 Task: Find connections with filter location Bath with filter topic #nowhiringwith filter profile language German with filter current company Golden Opportunities with filter school Lakshmi Narain College of Technology, Kalchuri Nagar, Raisen Road, Post Klua, Bhopal-462021 with filter industry Urban Transit Services with filter service category Trade Shows with filter keywords title Business Manager
Action: Mouse moved to (516, 72)
Screenshot: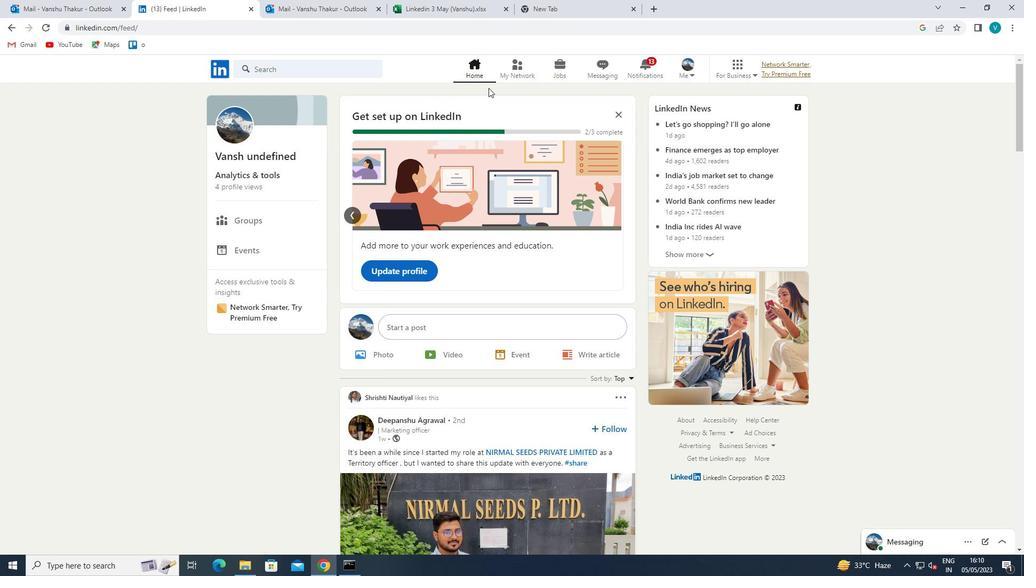 
Action: Mouse pressed left at (516, 72)
Screenshot: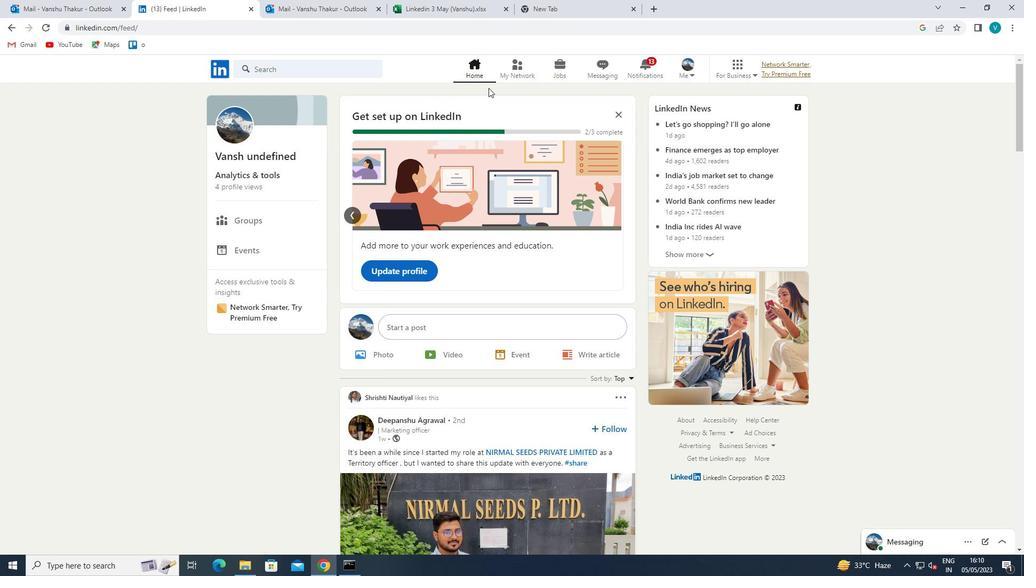 
Action: Mouse moved to (316, 130)
Screenshot: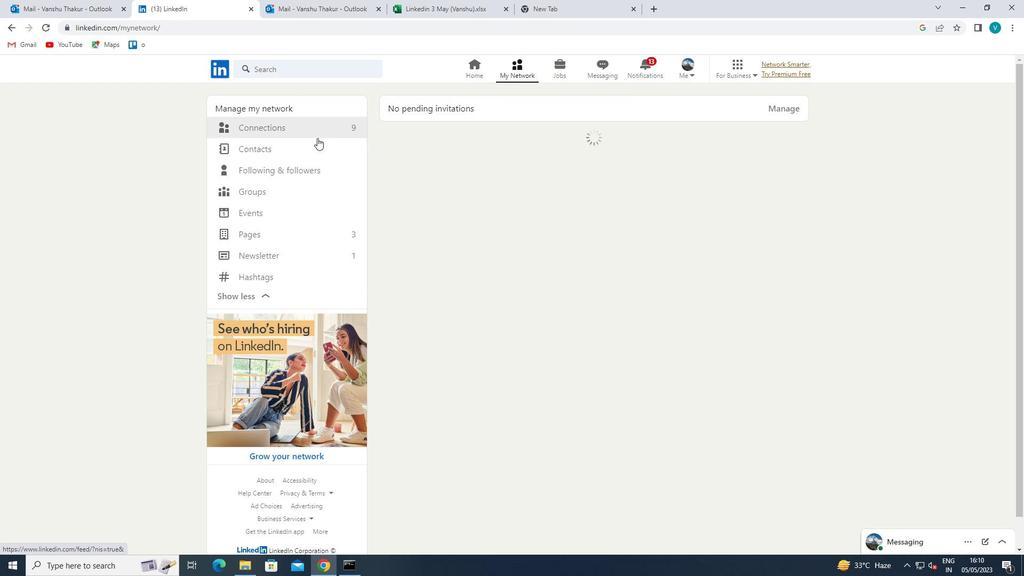 
Action: Mouse pressed left at (316, 130)
Screenshot: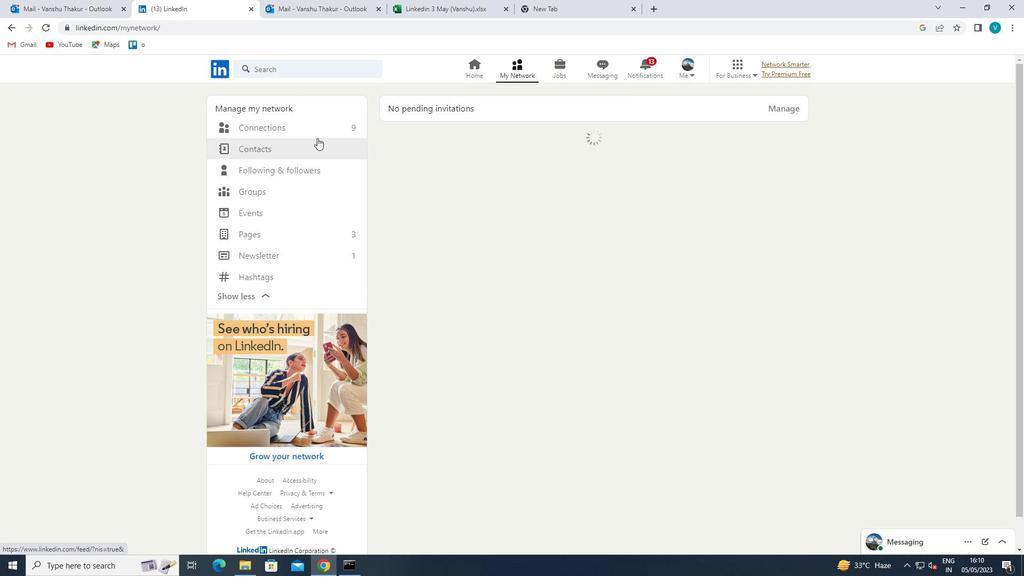 
Action: Mouse moved to (587, 128)
Screenshot: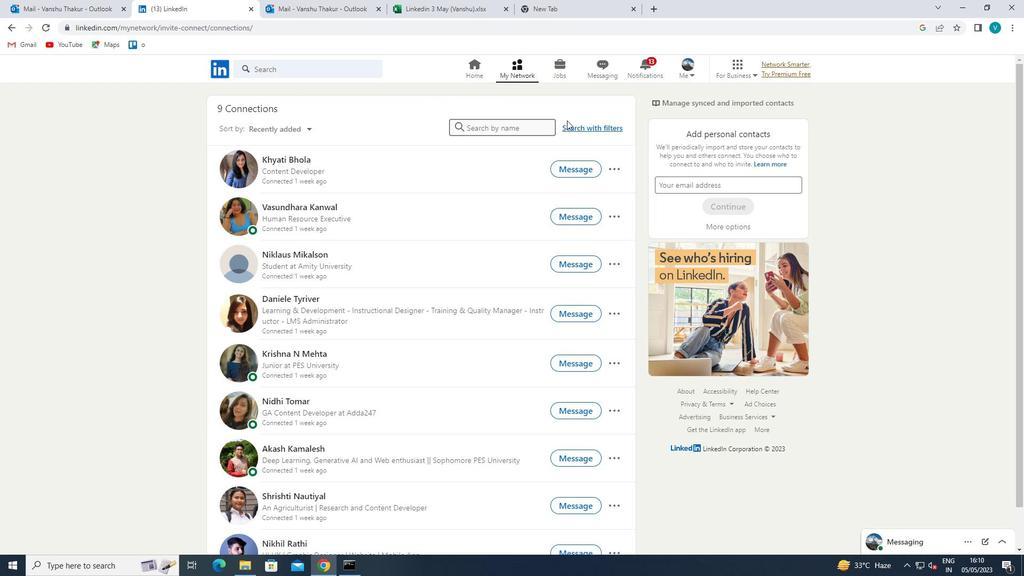 
Action: Mouse pressed left at (587, 128)
Screenshot: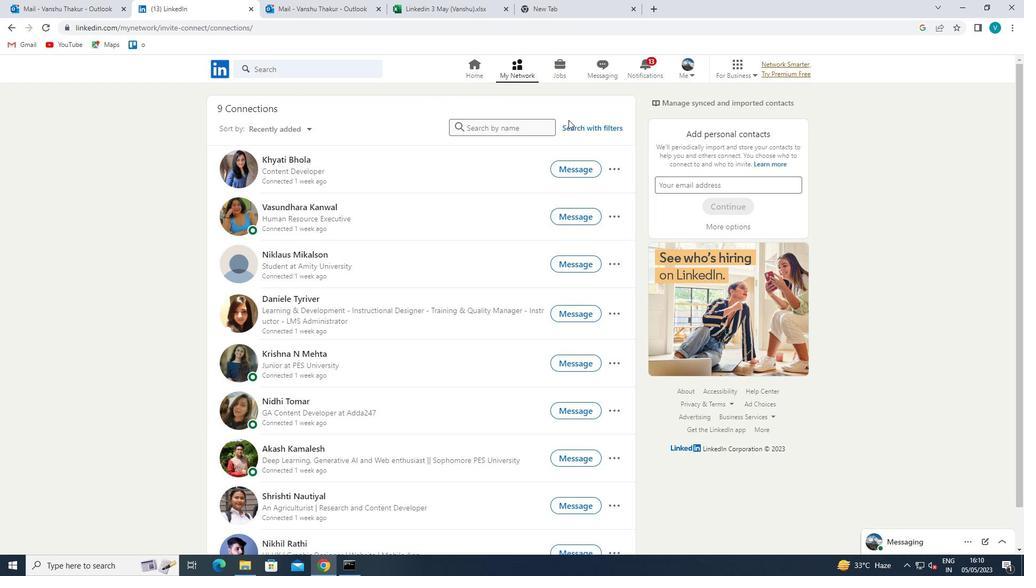 
Action: Mouse moved to (516, 103)
Screenshot: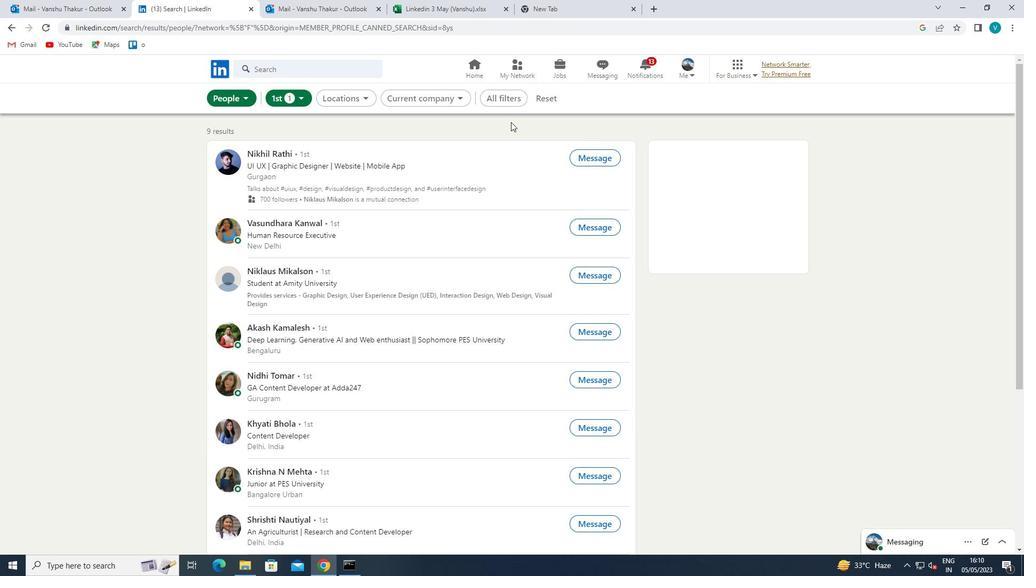 
Action: Mouse pressed left at (516, 103)
Screenshot: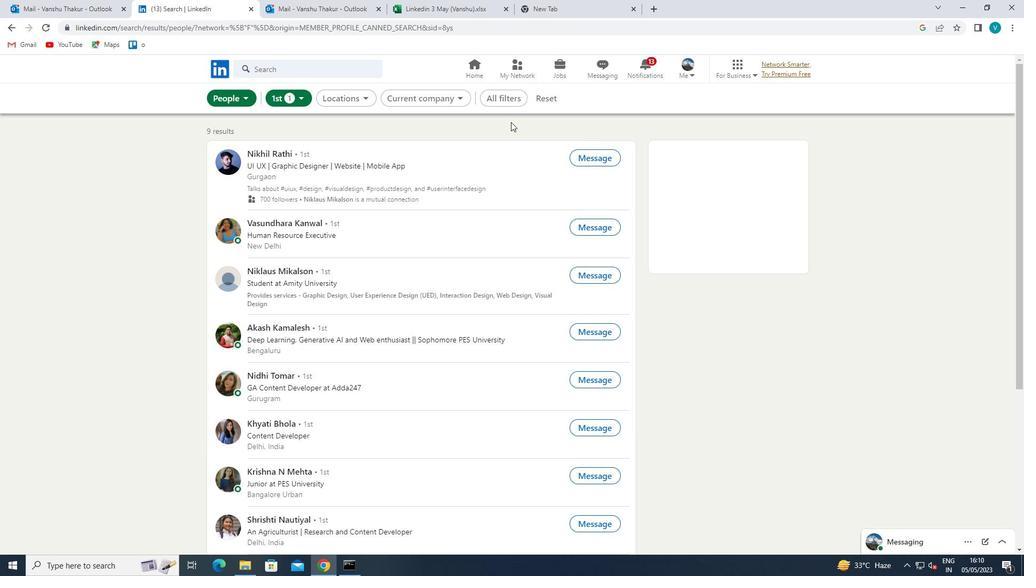 
Action: Mouse moved to (871, 241)
Screenshot: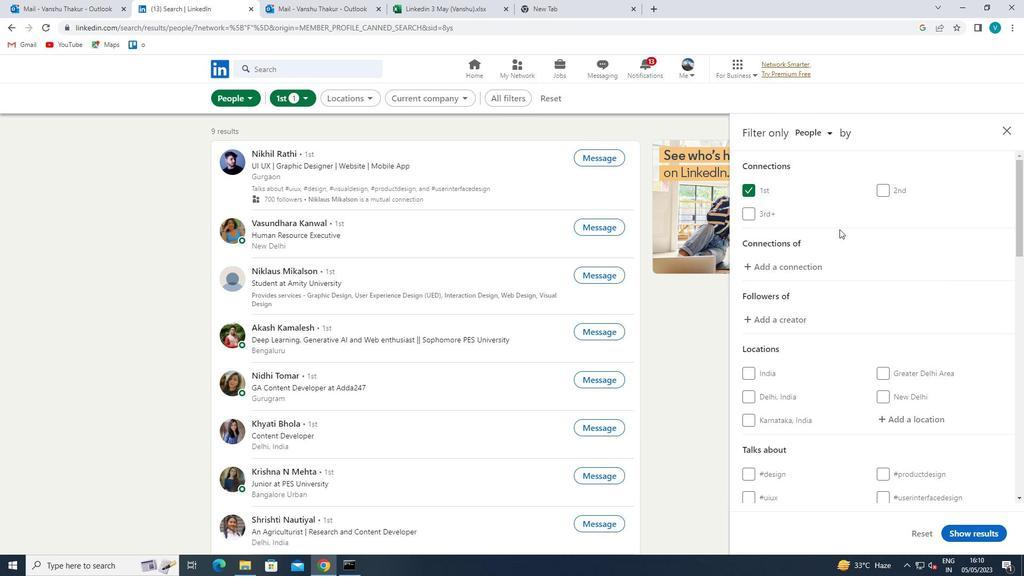 
Action: Mouse scrolled (871, 240) with delta (0, 0)
Screenshot: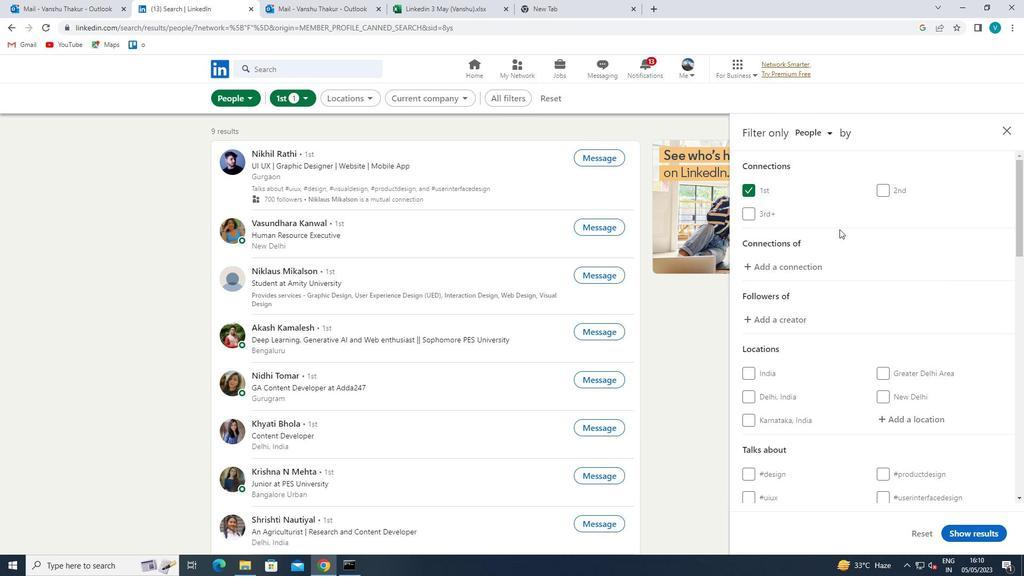 
Action: Mouse scrolled (871, 240) with delta (0, 0)
Screenshot: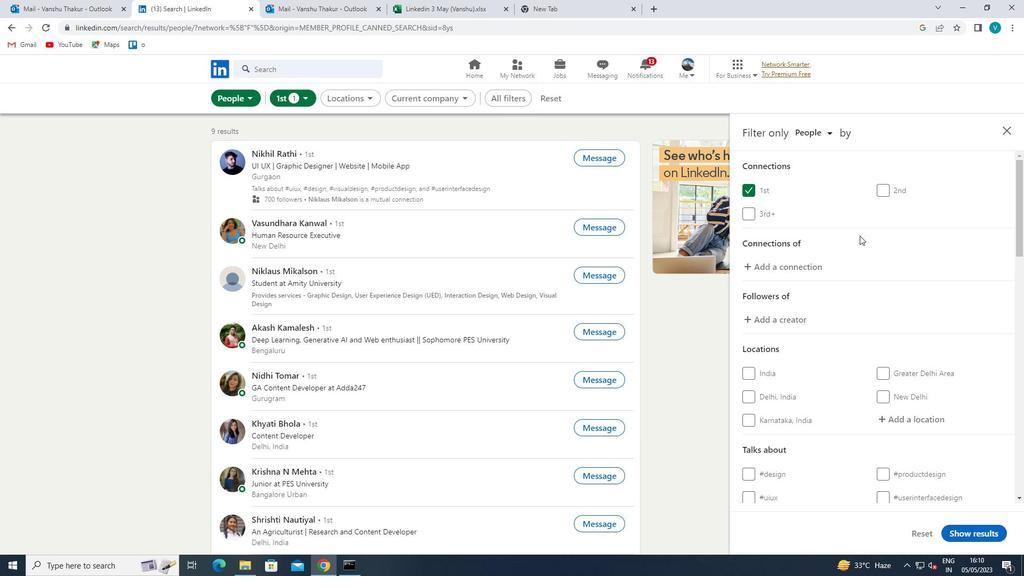 
Action: Mouse moved to (871, 241)
Screenshot: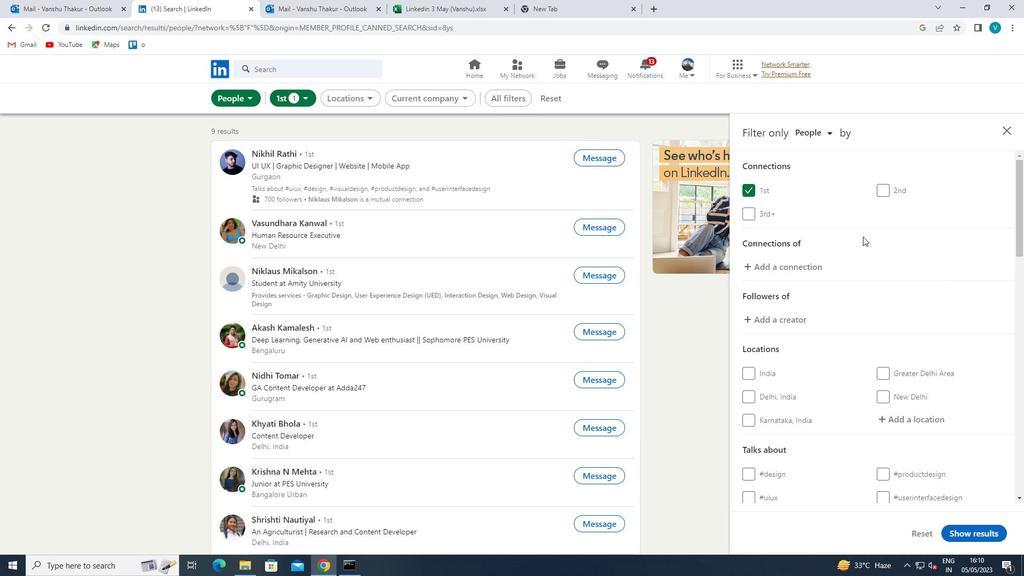 
Action: Mouse scrolled (871, 240) with delta (0, 0)
Screenshot: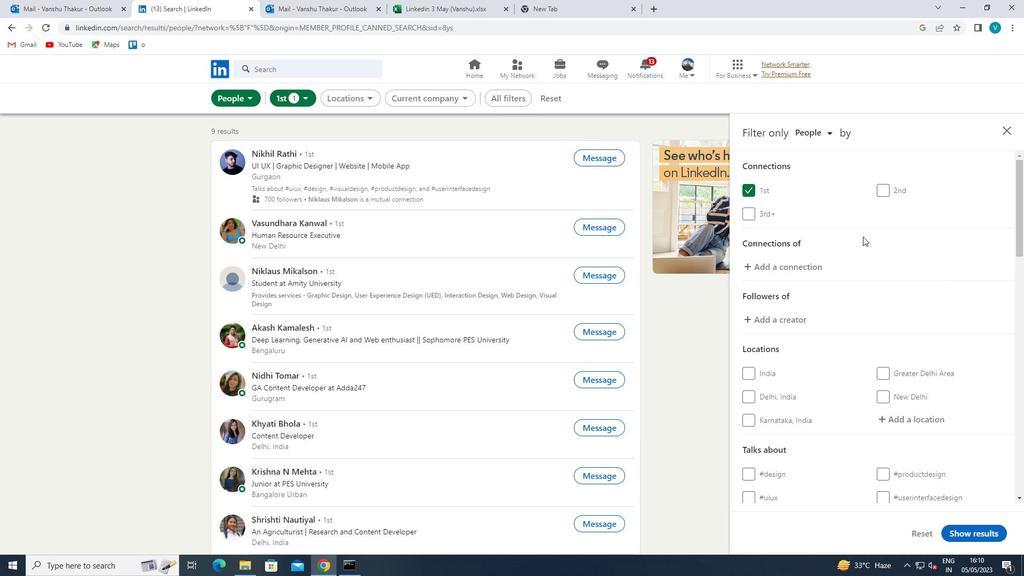 
Action: Mouse moved to (897, 258)
Screenshot: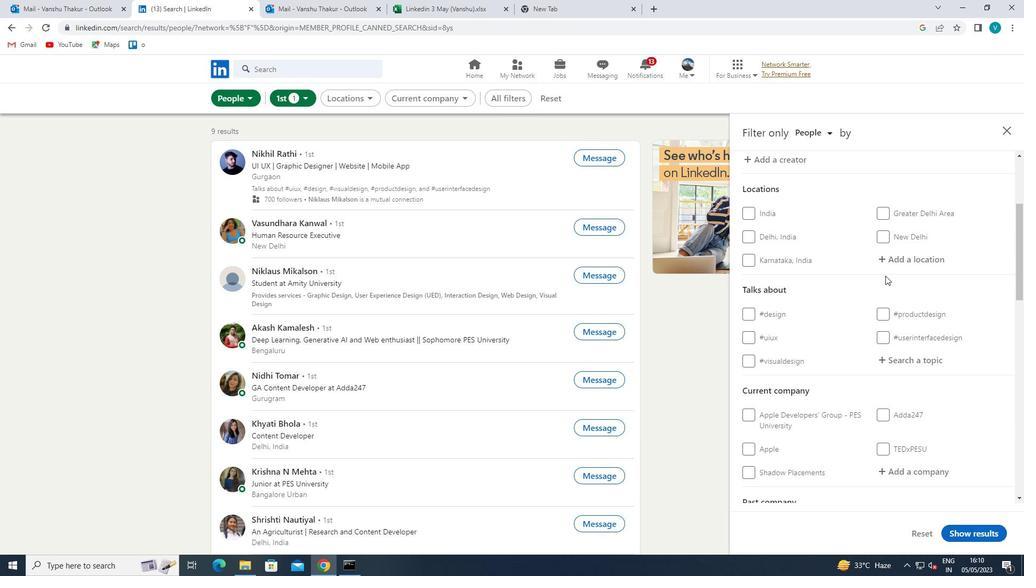 
Action: Mouse pressed left at (897, 258)
Screenshot: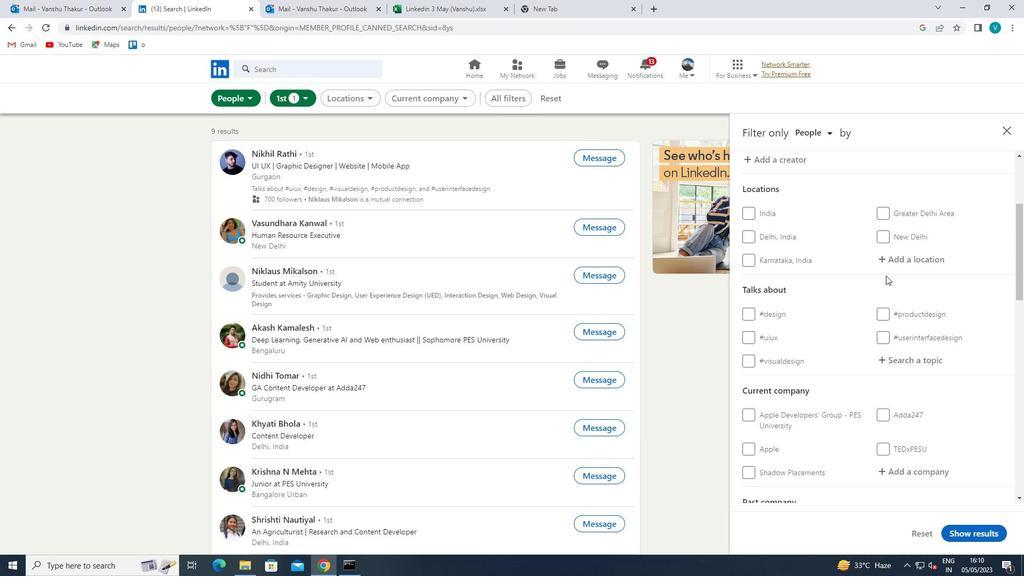 
Action: Key pressed <Key.shift>BATH
Screenshot: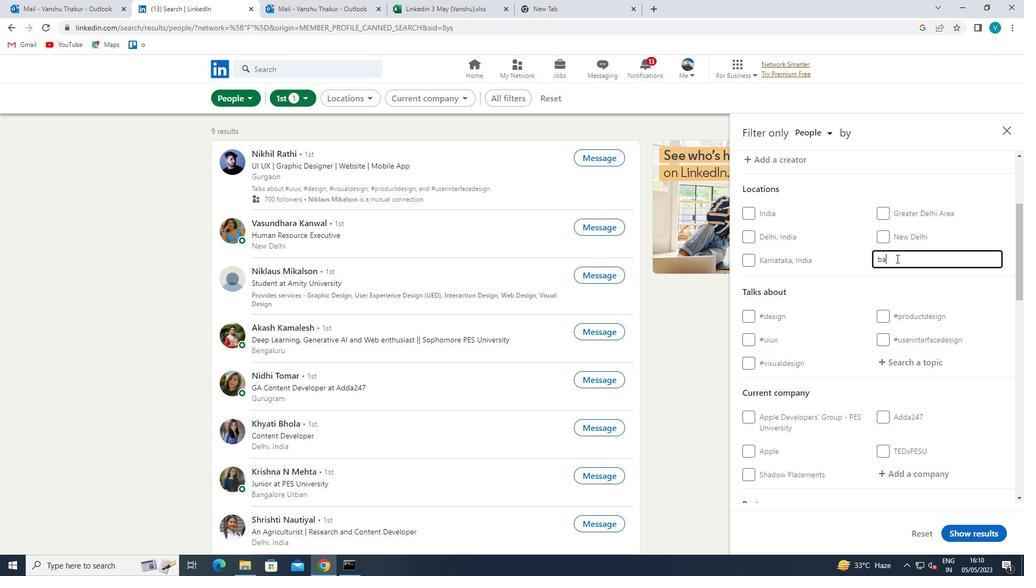 
Action: Mouse moved to (880, 272)
Screenshot: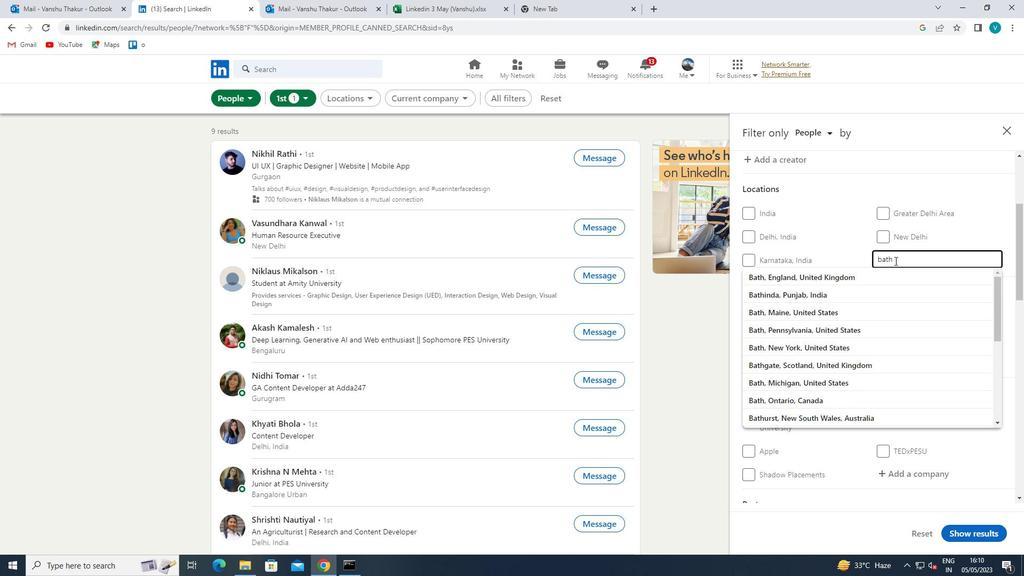 
Action: Mouse pressed left at (880, 272)
Screenshot: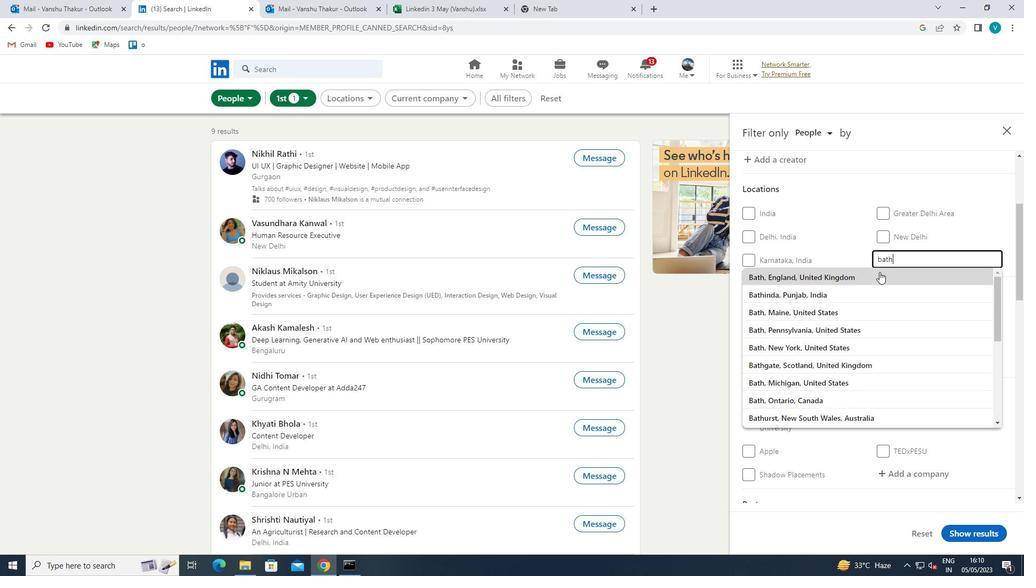 
Action: Mouse moved to (879, 272)
Screenshot: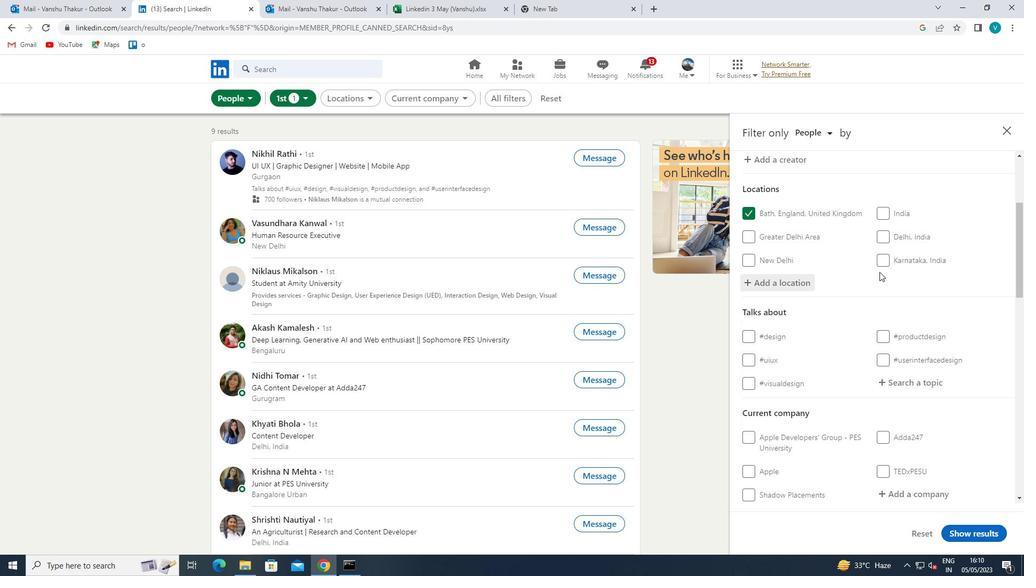 
Action: Mouse scrolled (879, 272) with delta (0, 0)
Screenshot: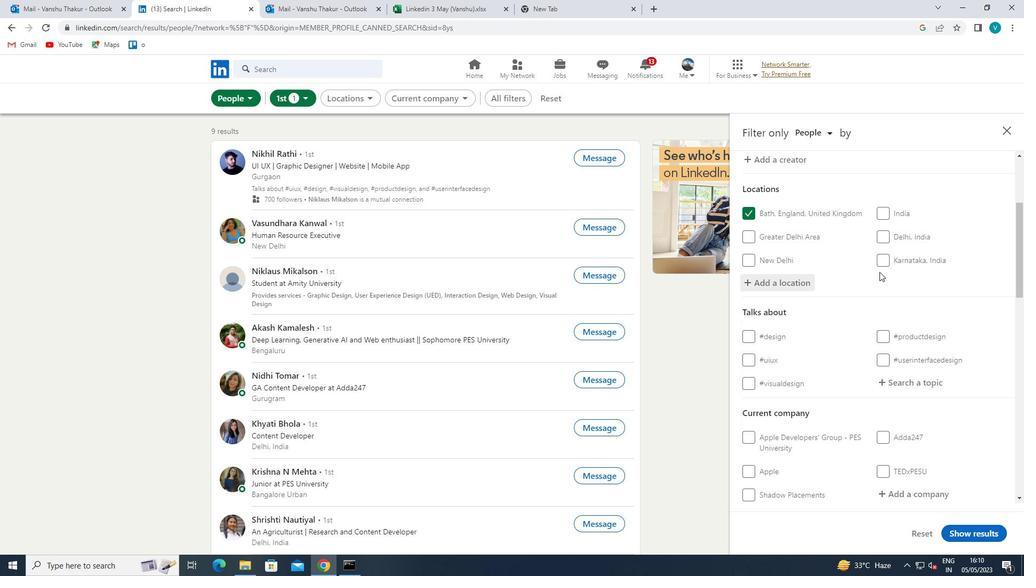 
Action: Mouse scrolled (879, 272) with delta (0, 0)
Screenshot: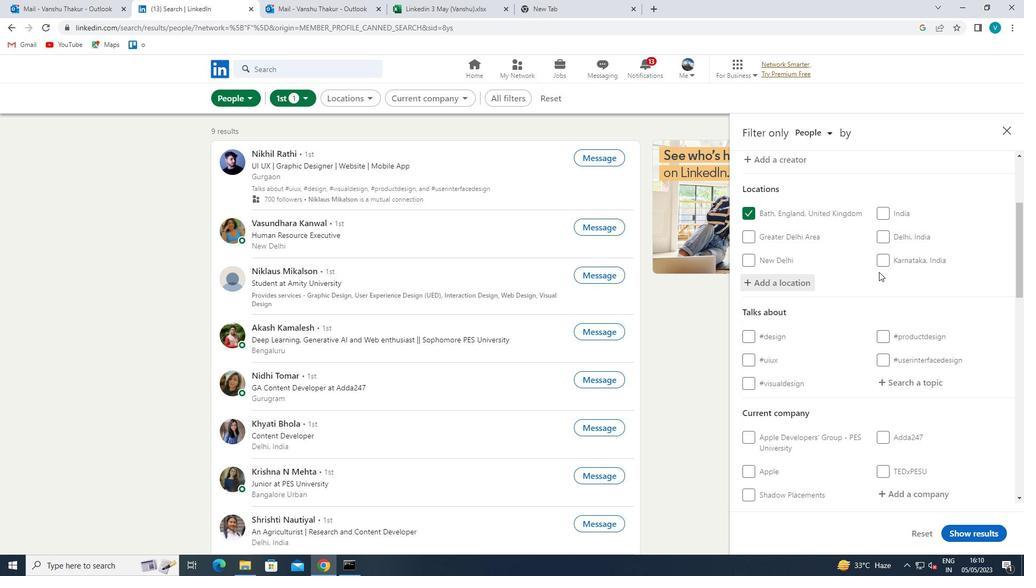 
Action: Mouse moved to (895, 278)
Screenshot: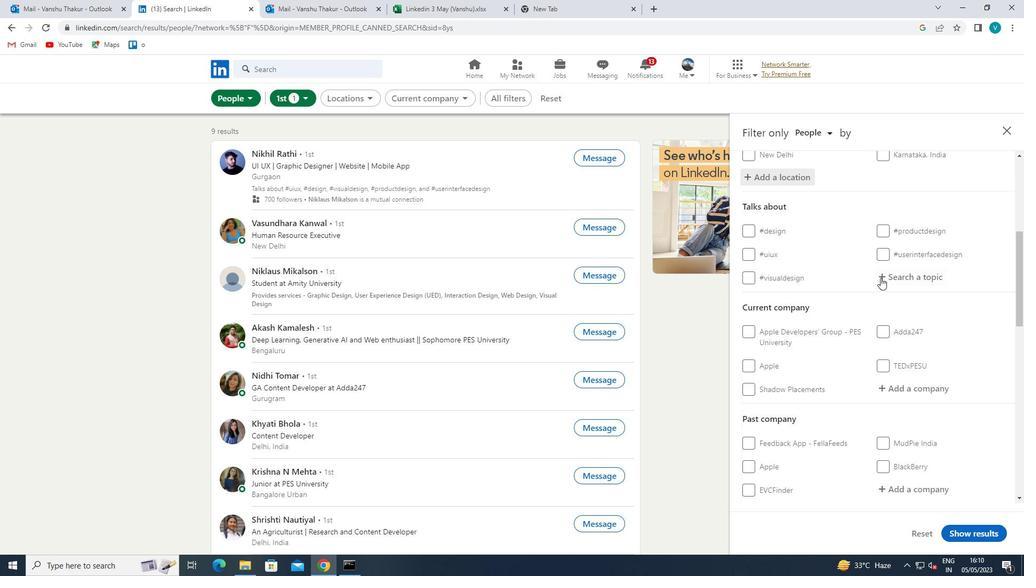 
Action: Mouse pressed left at (895, 278)
Screenshot: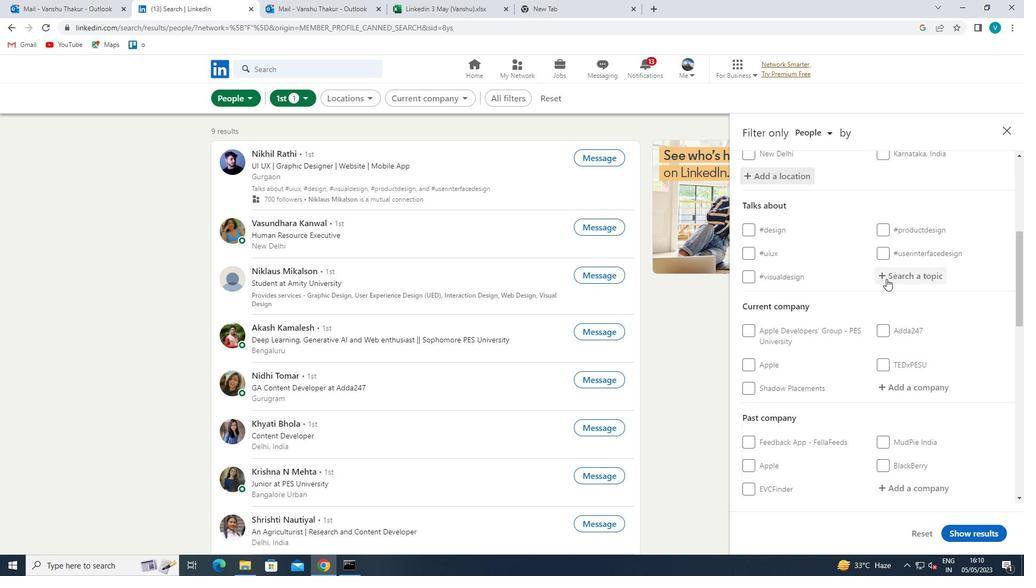 
Action: Key pressed NOWHIRING
Screenshot: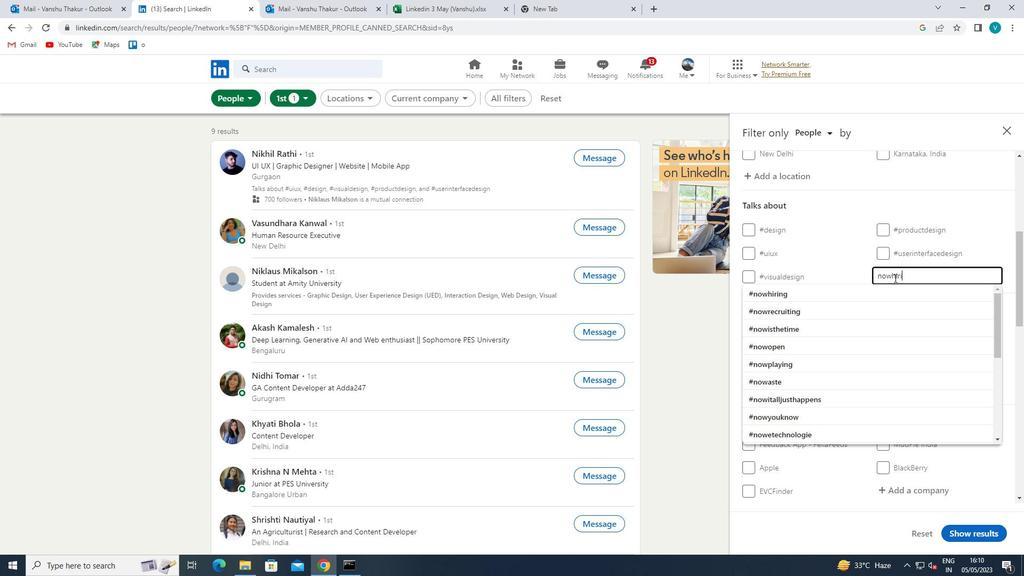 
Action: Mouse moved to (881, 287)
Screenshot: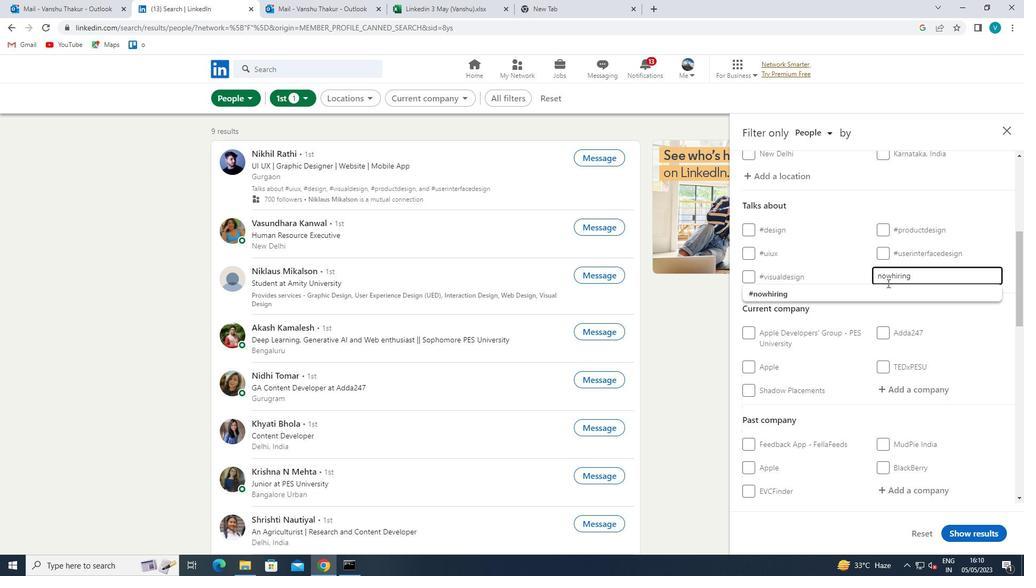 
Action: Mouse pressed left at (881, 287)
Screenshot: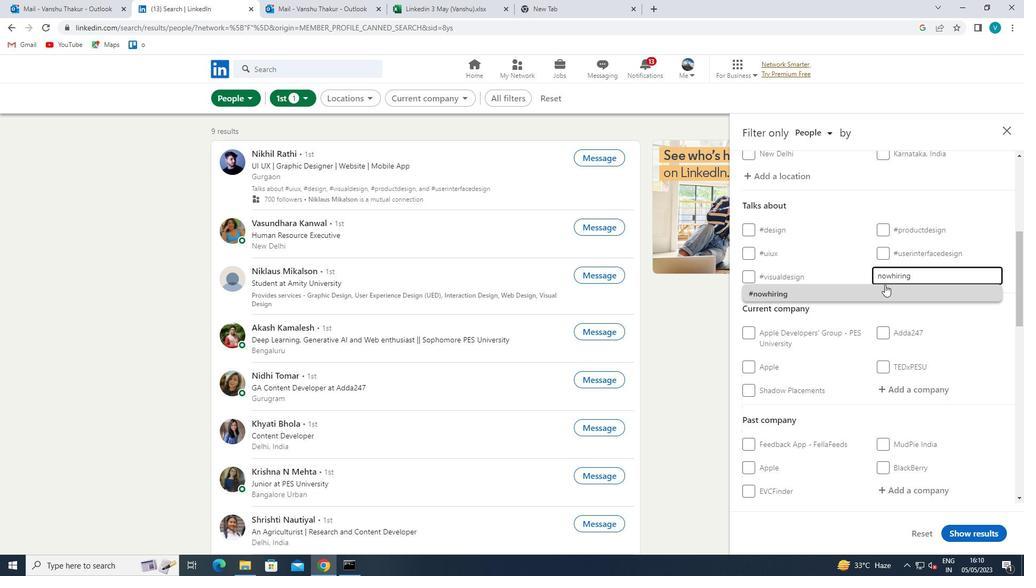 
Action: Mouse moved to (881, 293)
Screenshot: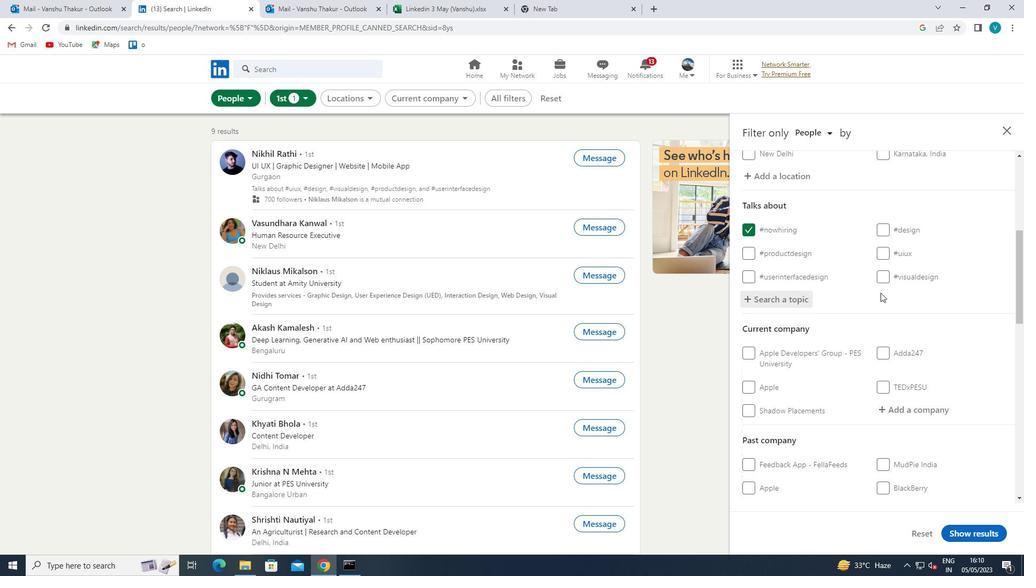 
Action: Mouse scrolled (881, 292) with delta (0, 0)
Screenshot: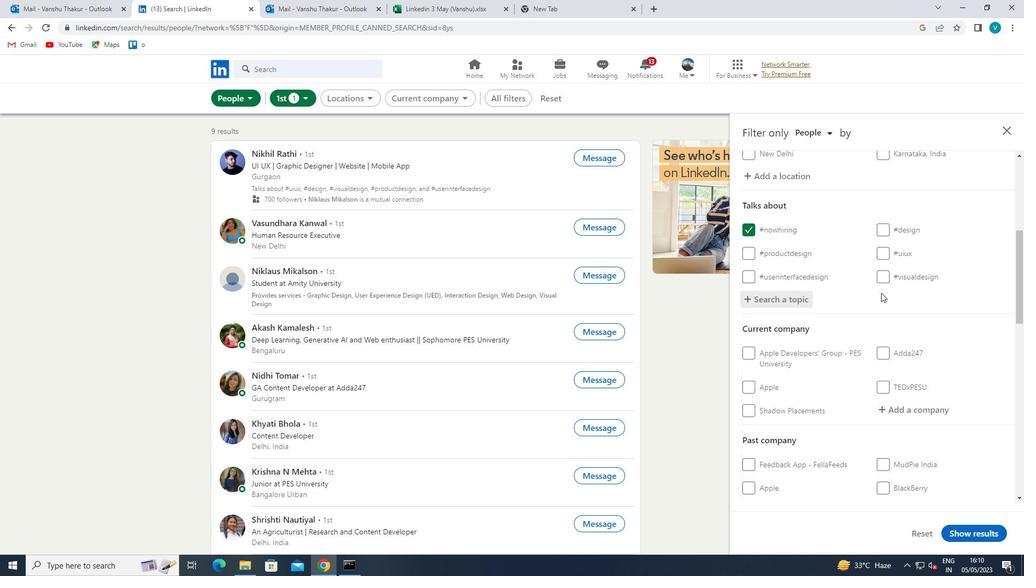 
Action: Mouse moved to (890, 298)
Screenshot: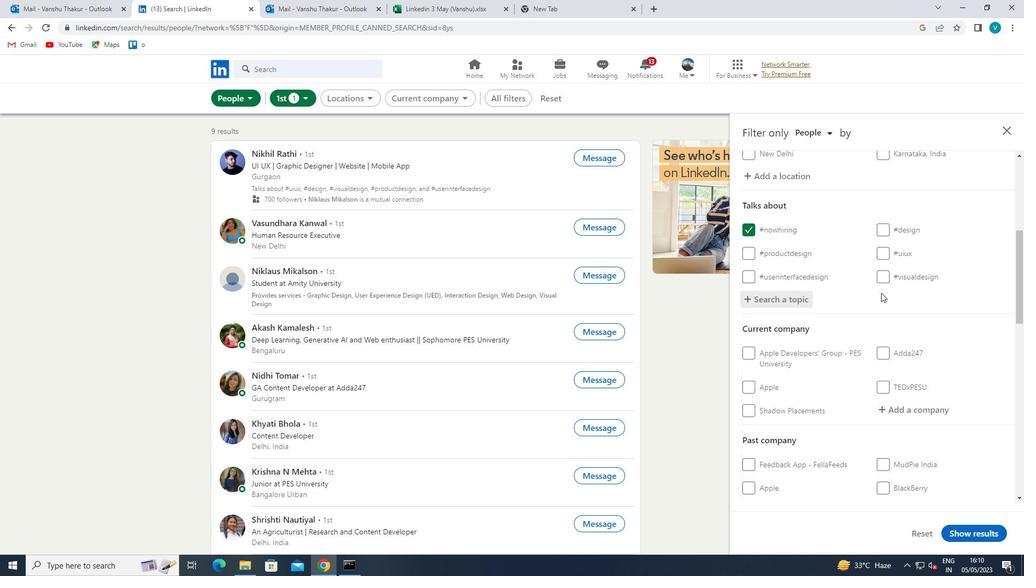 
Action: Mouse scrolled (890, 297) with delta (0, 0)
Screenshot: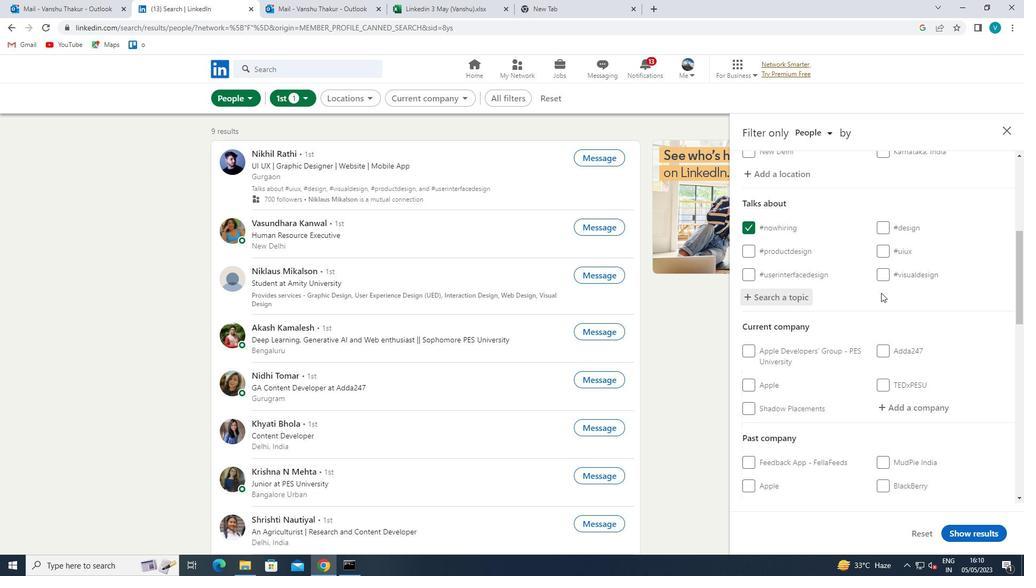 
Action: Mouse moved to (894, 302)
Screenshot: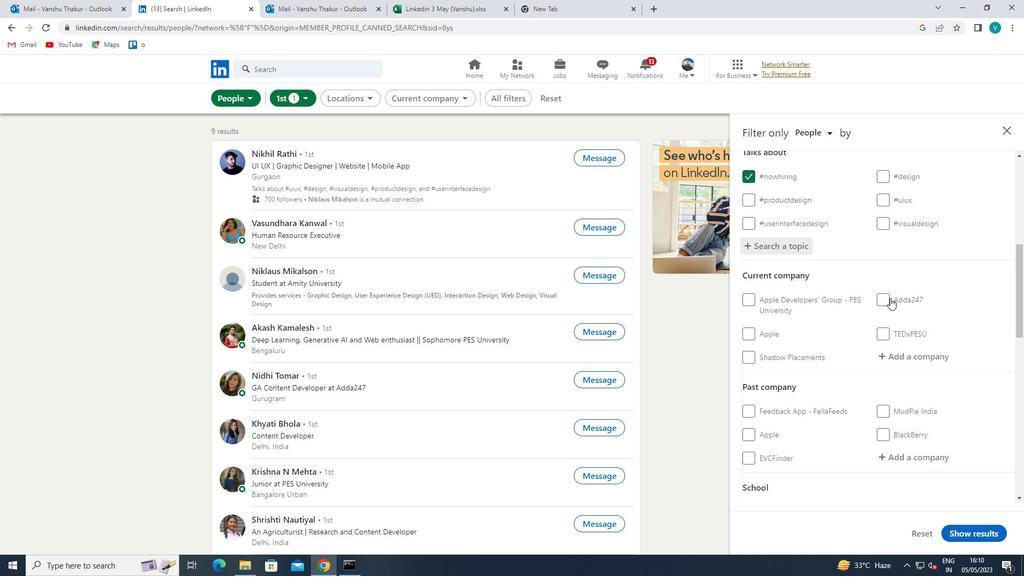 
Action: Mouse scrolled (894, 301) with delta (0, 0)
Screenshot: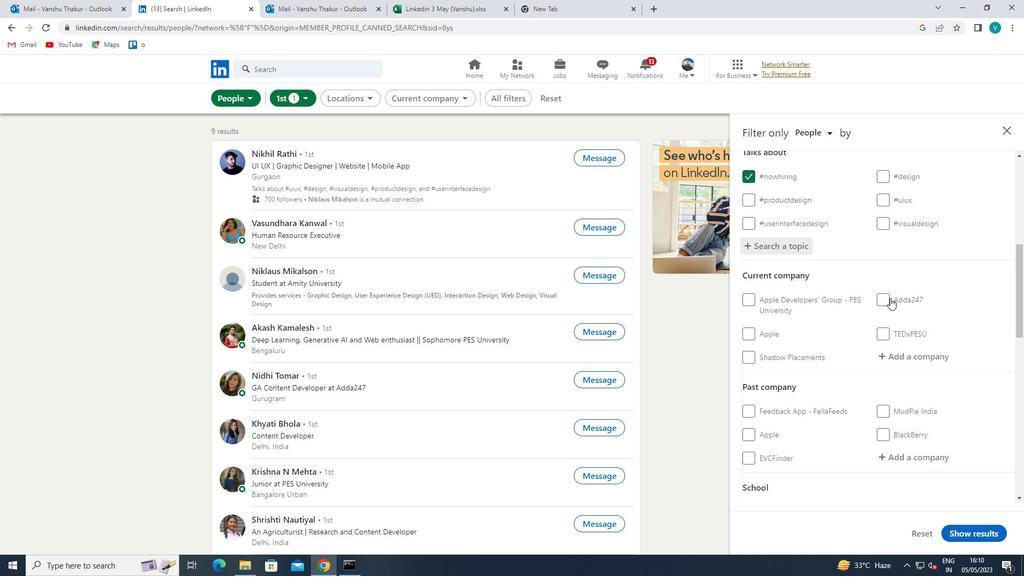 
Action: Mouse moved to (929, 247)
Screenshot: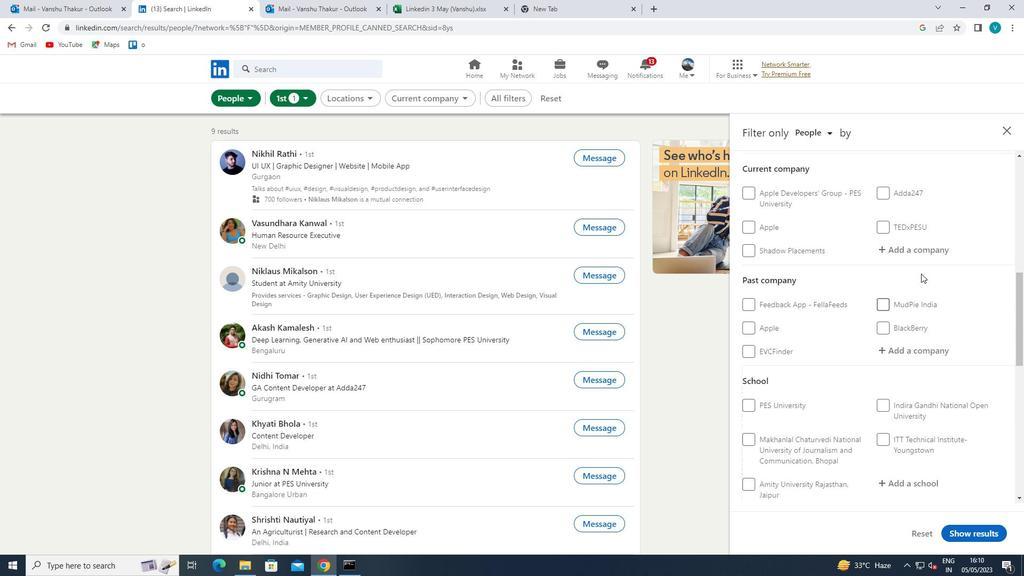 
Action: Mouse pressed left at (929, 247)
Screenshot: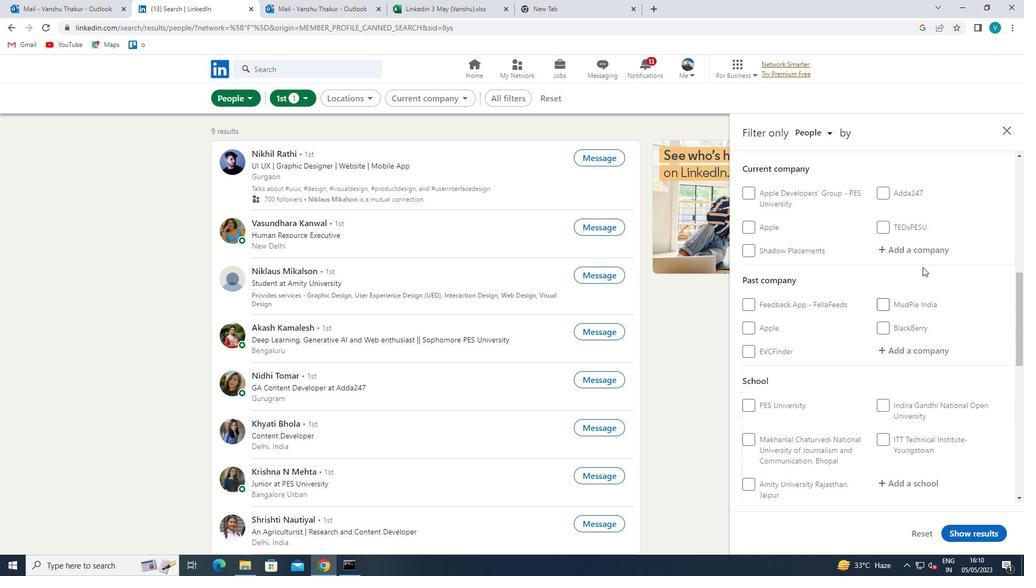 
Action: Key pressed <Key.shift>GOLDEN
Screenshot: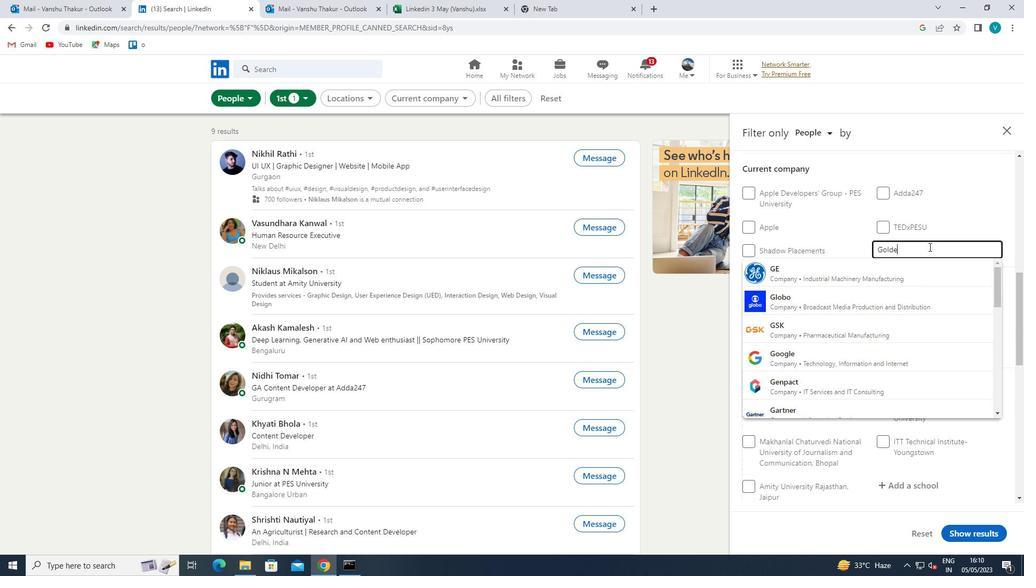 
Action: Mouse moved to (941, 257)
Screenshot: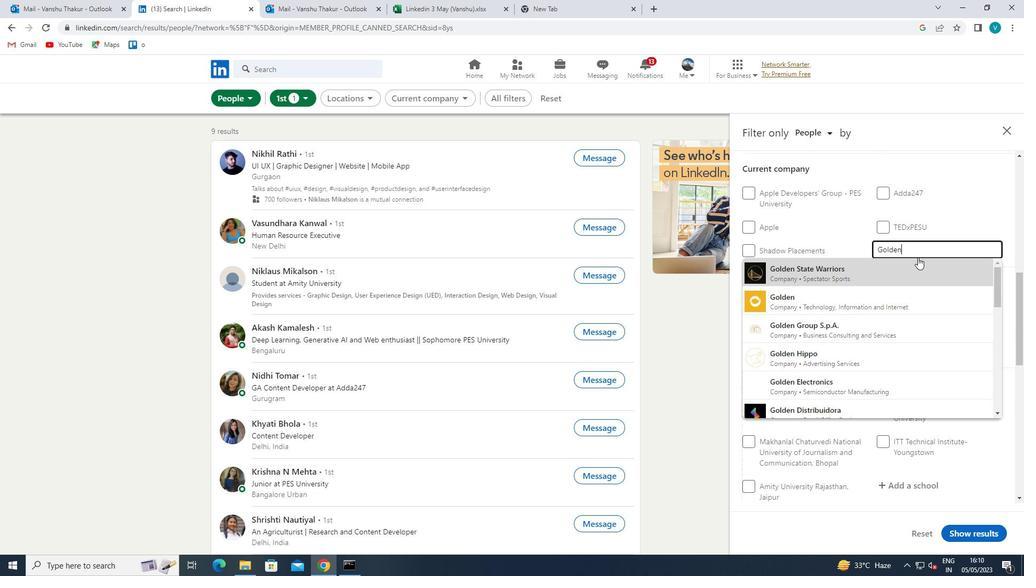 
Action: Key pressed <Key.space><Key.shift>
Screenshot: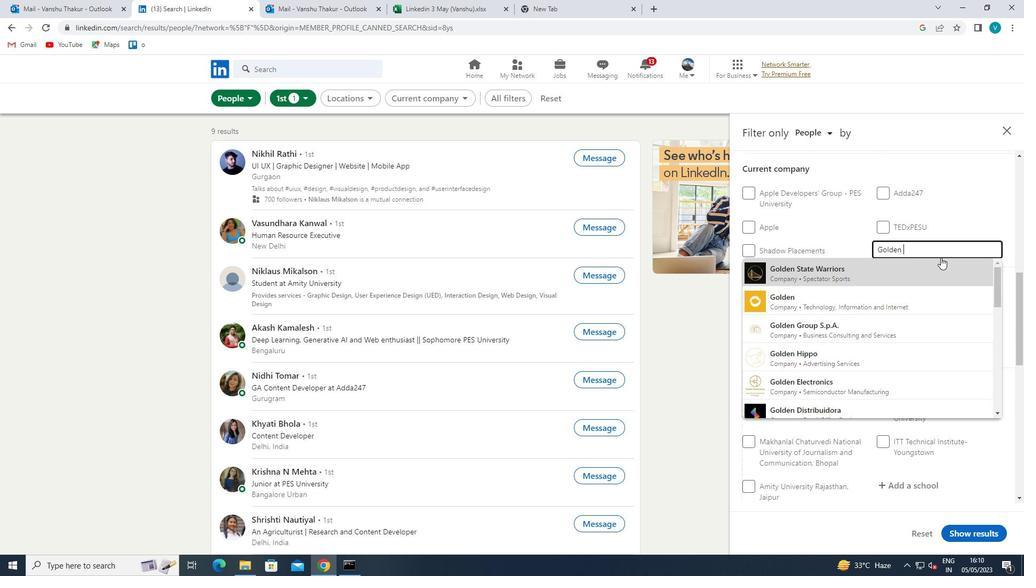 
Action: Mouse moved to (960, 243)
Screenshot: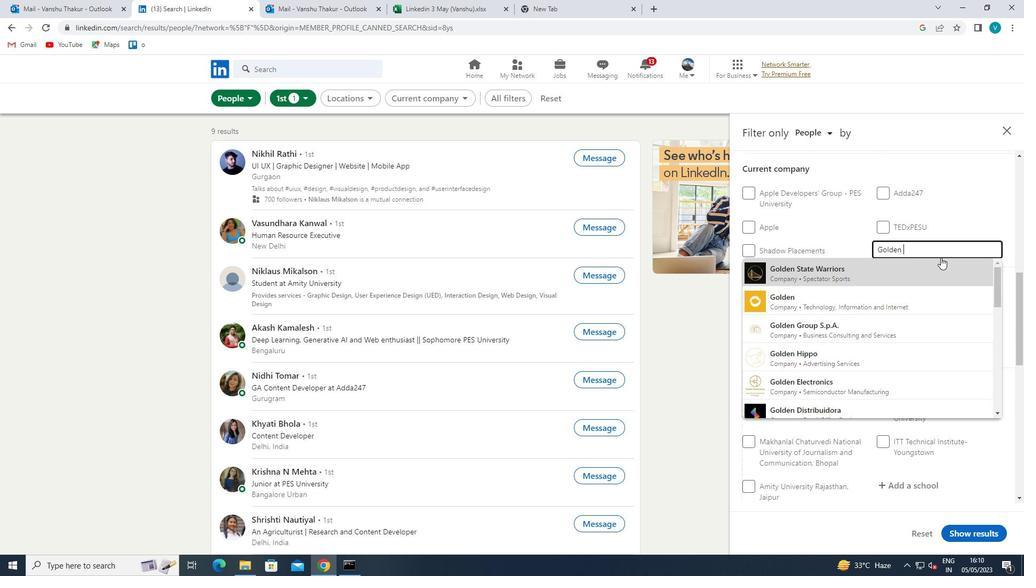 
Action: Key pressed <Key.shift><Key.shift><Key.shift><Key.shift><Key.shift><Key.shift><Key.shift><Key.shift>OPPO
Screenshot: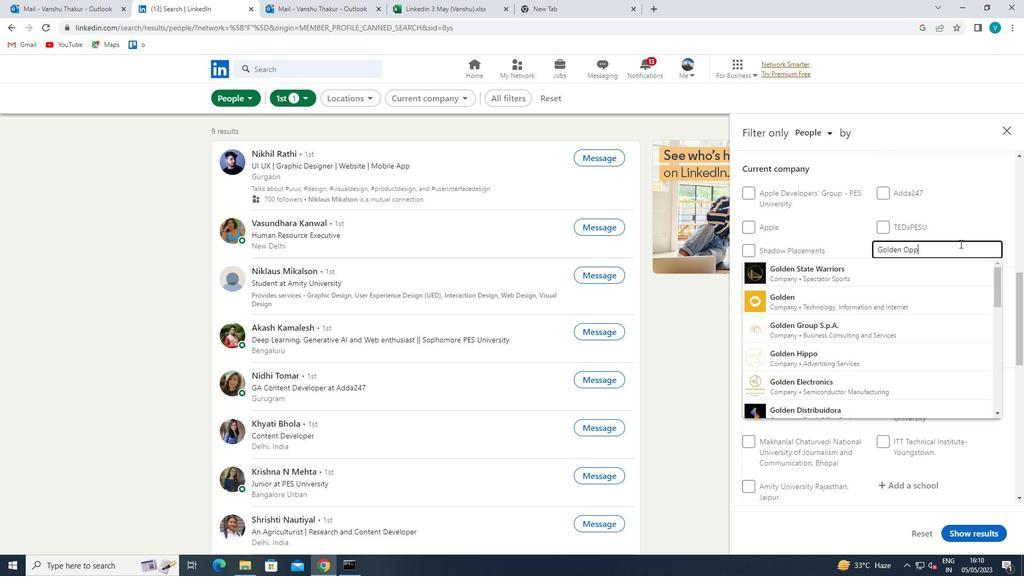 
Action: Mouse moved to (931, 266)
Screenshot: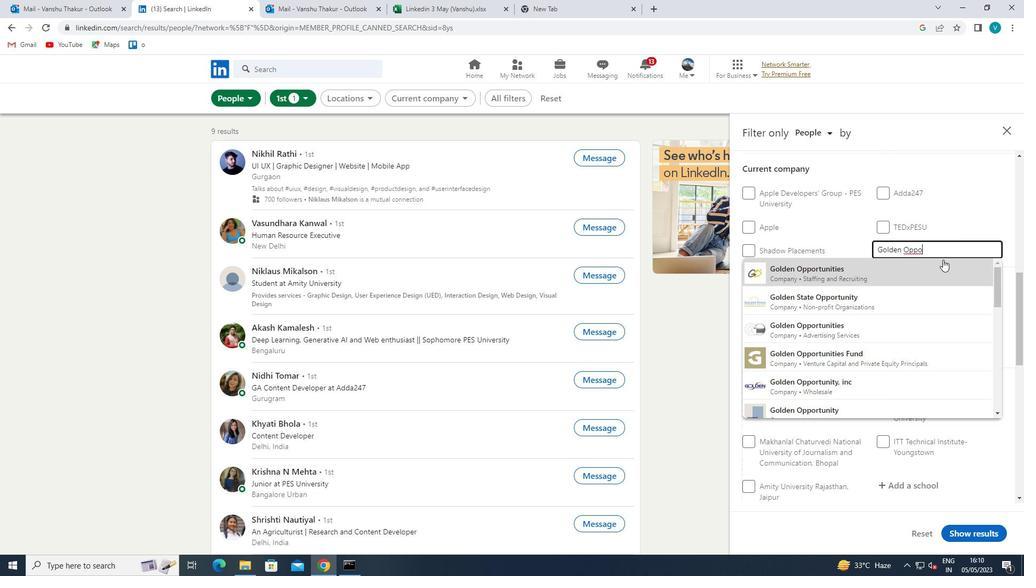 
Action: Mouse pressed left at (931, 266)
Screenshot: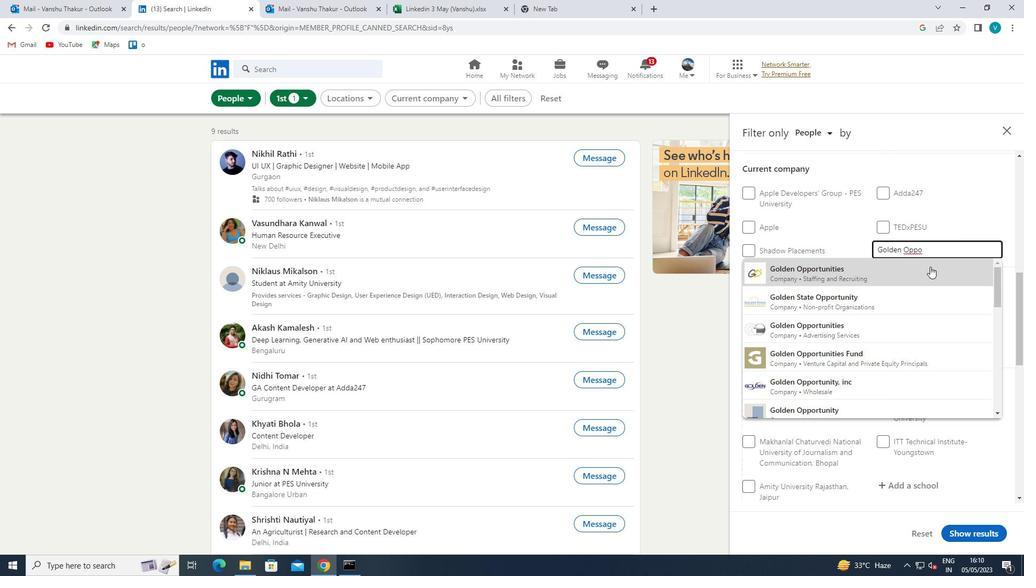 
Action: Mouse scrolled (931, 266) with delta (0, 0)
Screenshot: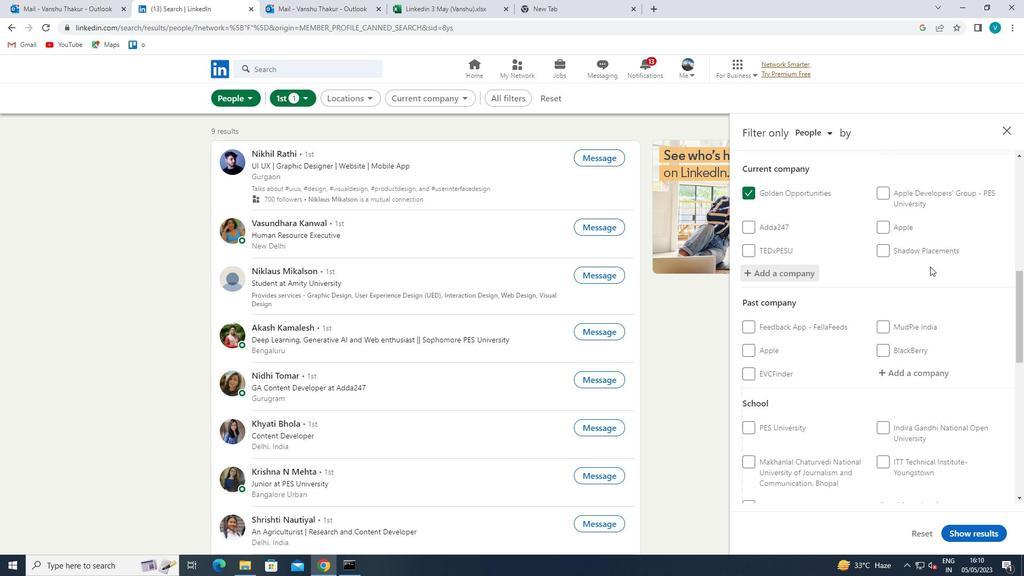 
Action: Mouse scrolled (931, 266) with delta (0, 0)
Screenshot: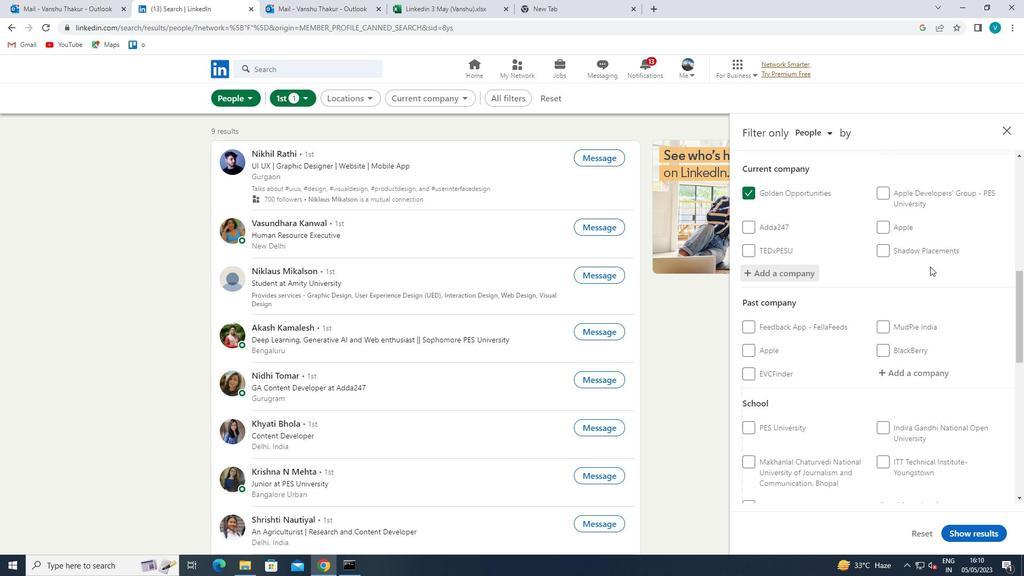 
Action: Mouse scrolled (931, 266) with delta (0, 0)
Screenshot: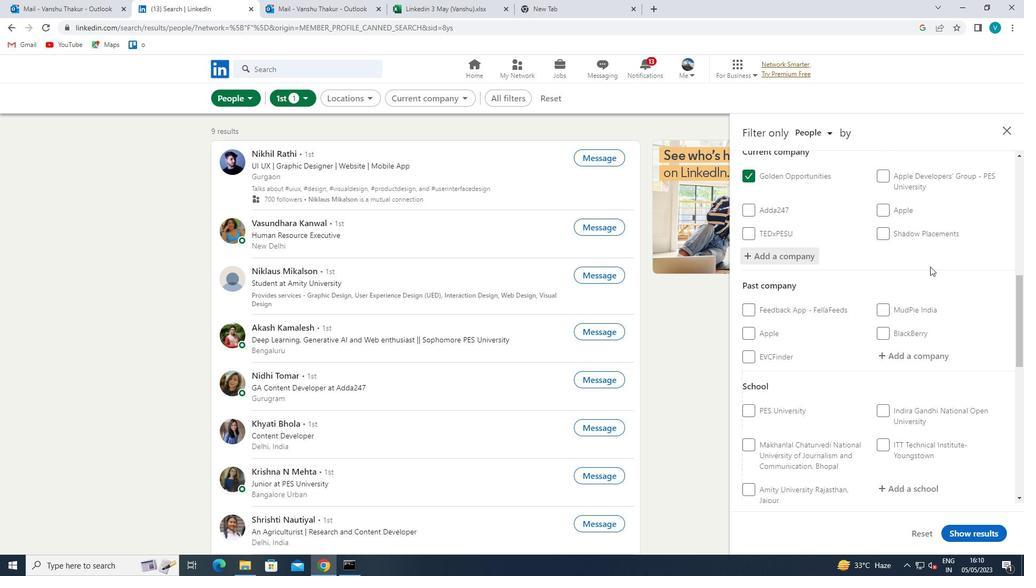 
Action: Mouse scrolled (931, 266) with delta (0, 0)
Screenshot: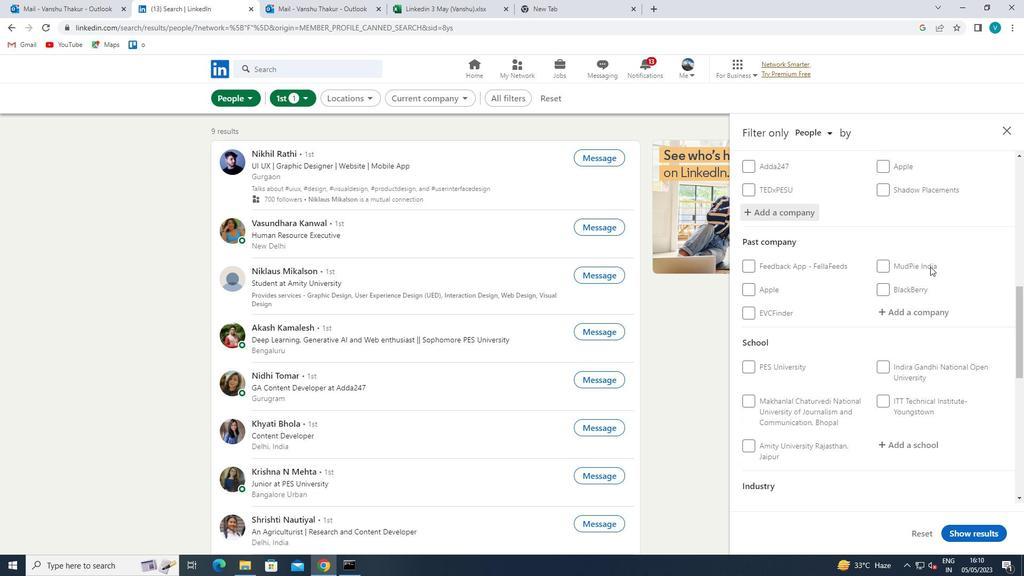 
Action: Mouse moved to (926, 293)
Screenshot: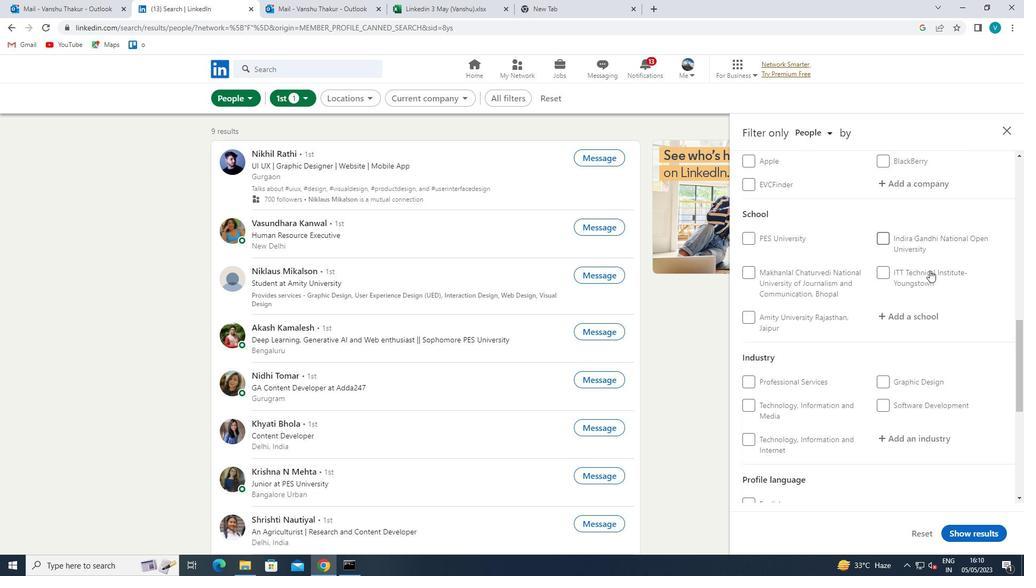 
Action: Mouse pressed left at (926, 293)
Screenshot: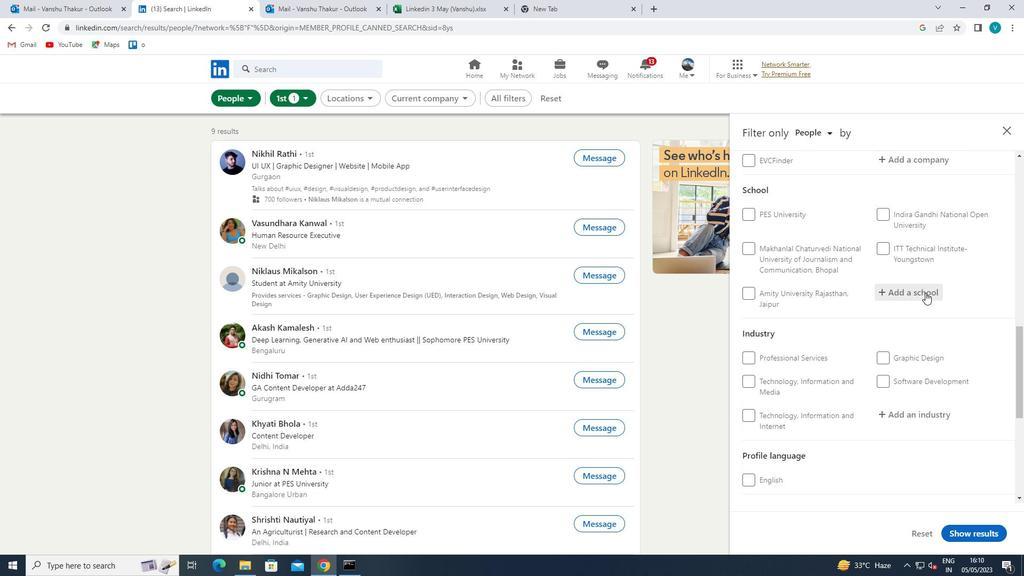 
Action: Mouse moved to (926, 290)
Screenshot: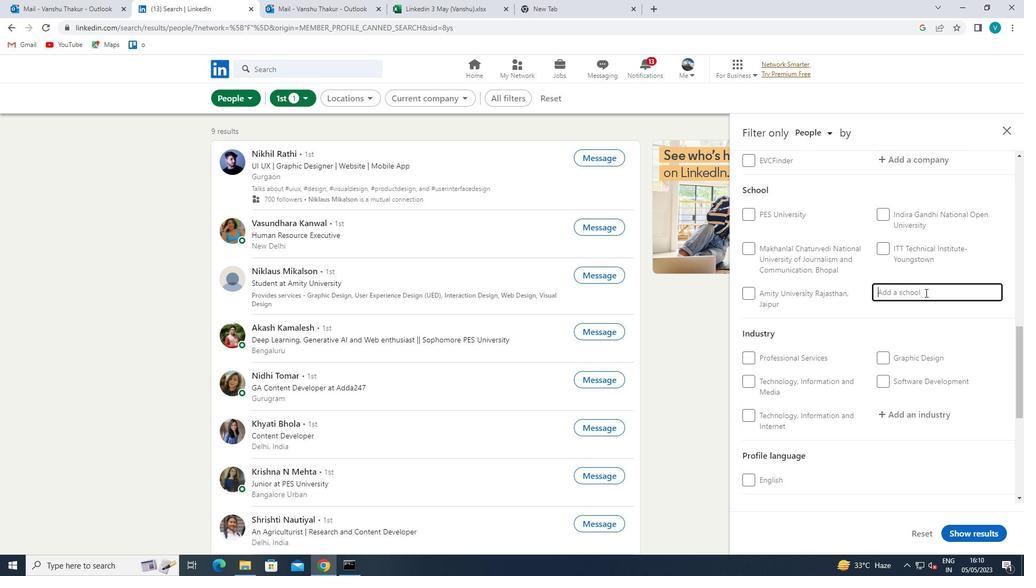 
Action: Key pressed <Key.shift>LAKSHMI<Key.space><Key.shift><Key.shift><Key.shift><Key.shift><Key.shift><Key.shift><Key.shift><Key.shift><Key.shift><Key.shift><Key.shift><Key.shift><Key.shift><Key.shift><Key.shift><Key.shift><Key.shift><Key.shift><Key.shift><Key.shift><Key.shift><Key.shift><Key.shift><Key.shift>NARAIN<Key.space><Key.shift>COLLEGE
Screenshot: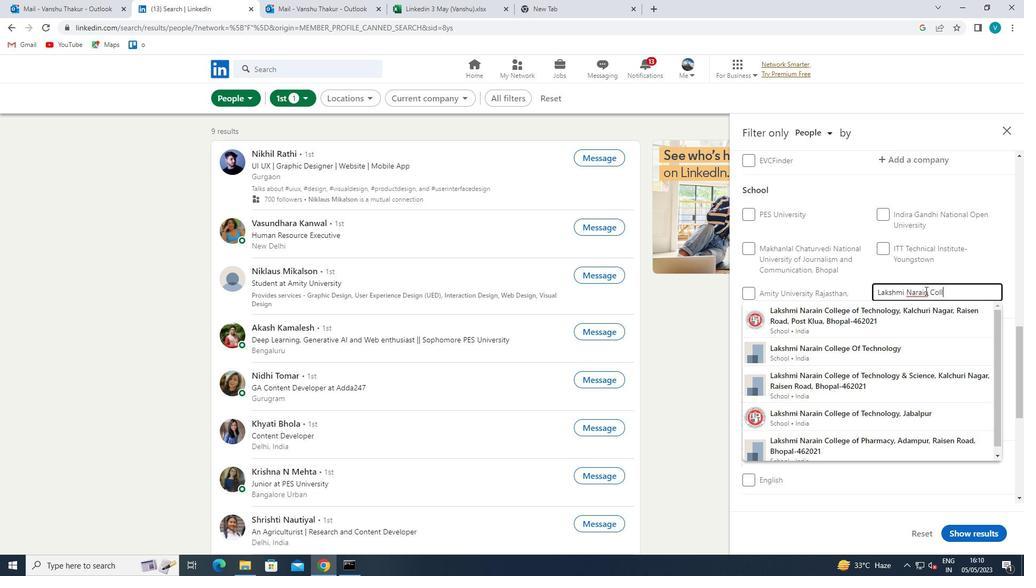 
Action: Mouse moved to (911, 322)
Screenshot: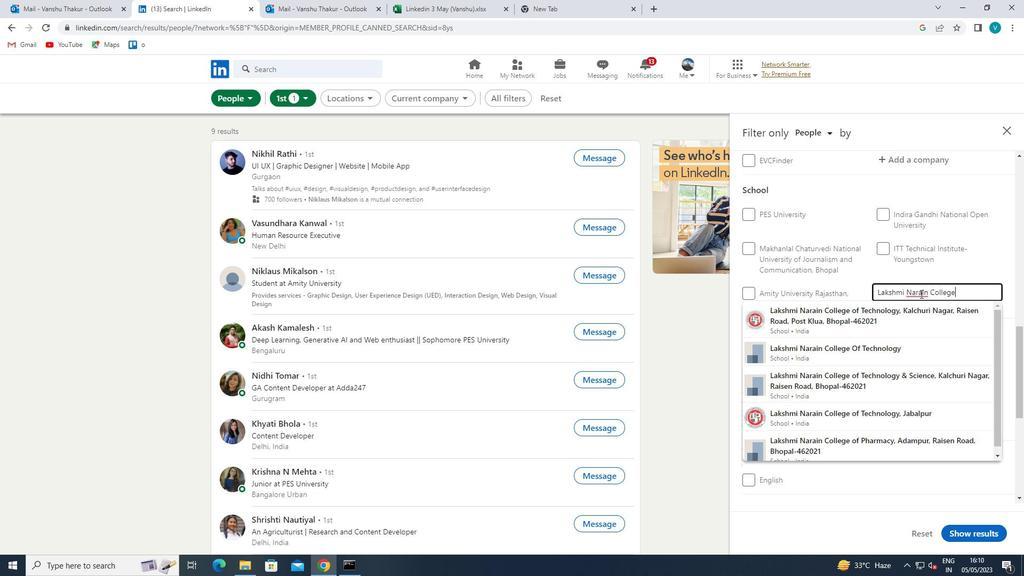 
Action: Mouse pressed left at (911, 322)
Screenshot: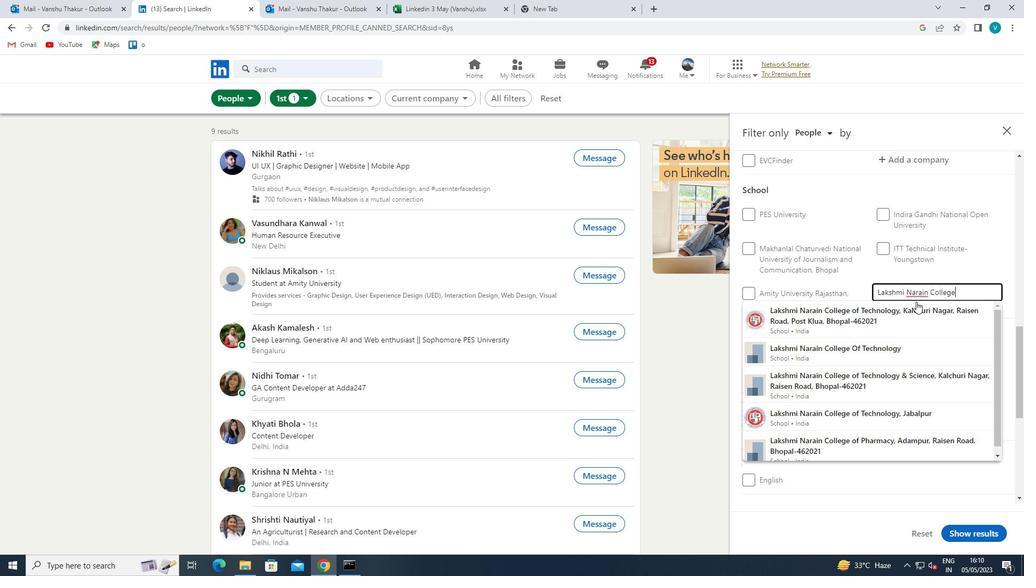 
Action: Mouse moved to (911, 325)
Screenshot: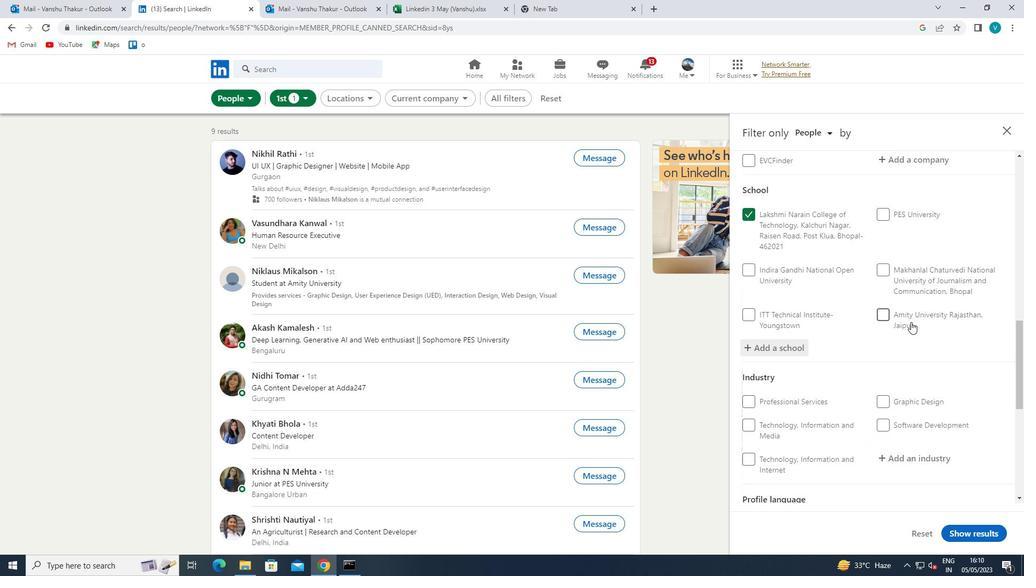 
Action: Mouse scrolled (911, 325) with delta (0, 0)
Screenshot: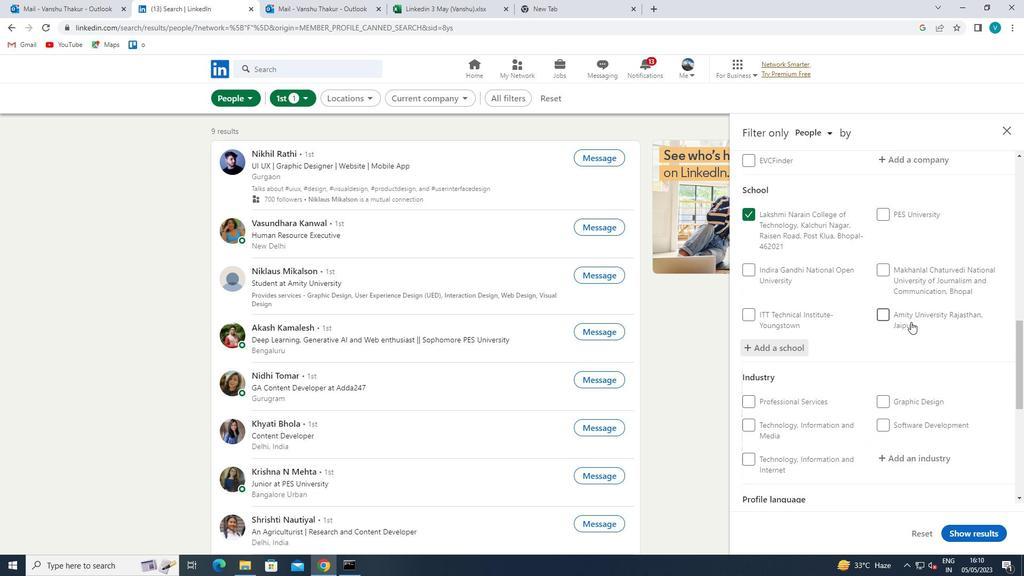 
Action: Mouse scrolled (911, 325) with delta (0, 0)
Screenshot: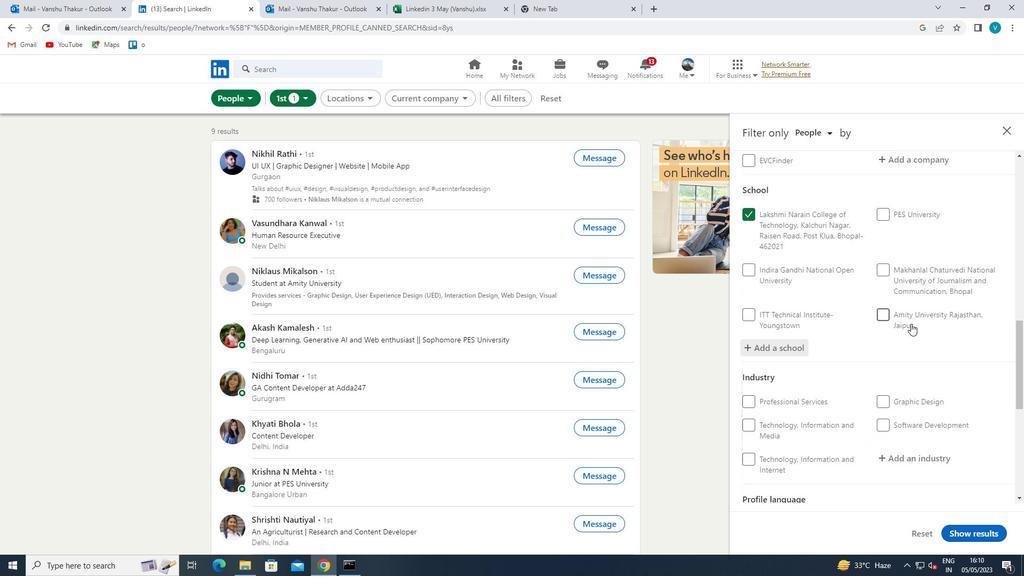 
Action: Mouse scrolled (911, 325) with delta (0, 0)
Screenshot: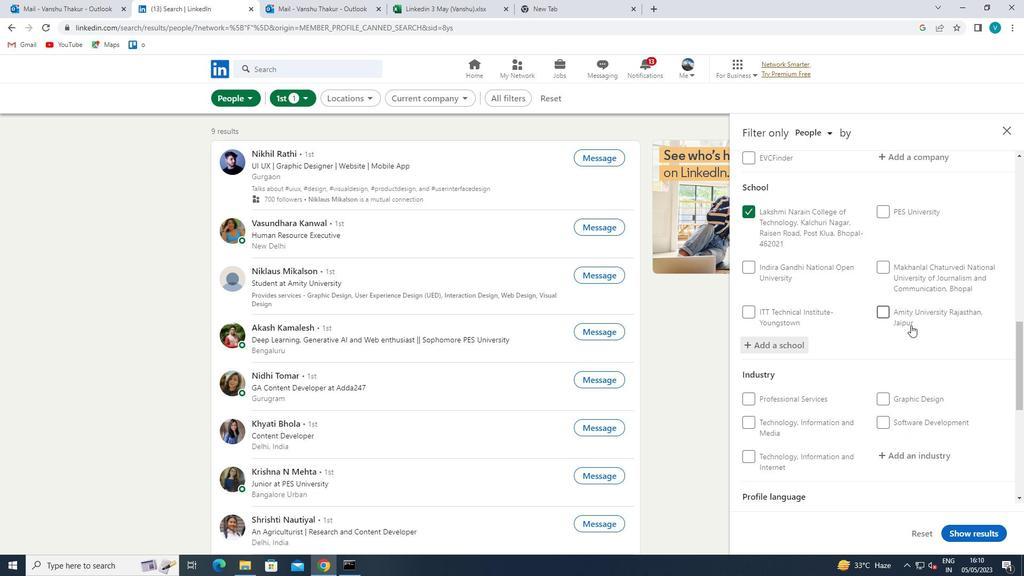 
Action: Mouse moved to (904, 299)
Screenshot: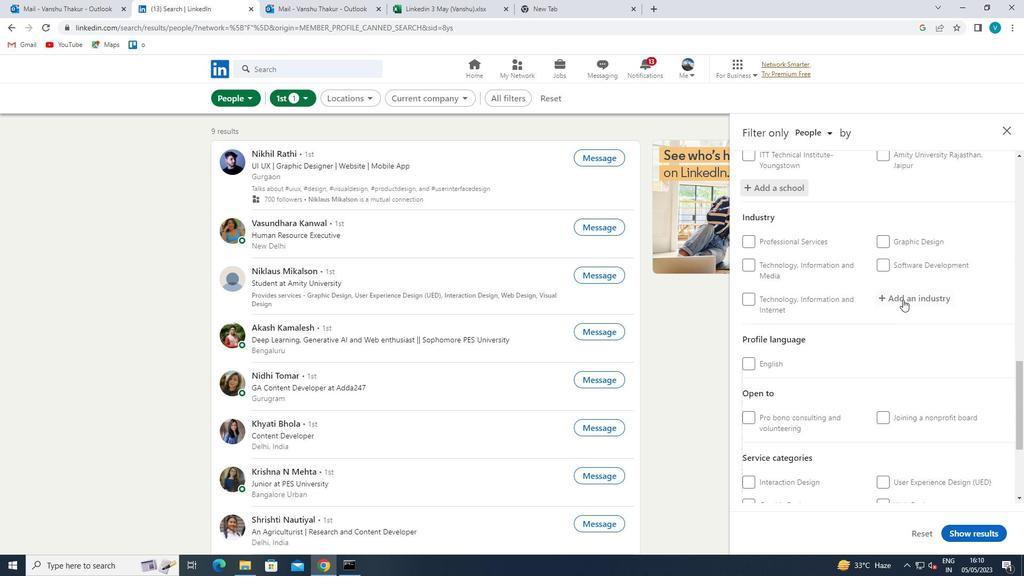 
Action: Mouse pressed left at (904, 299)
Screenshot: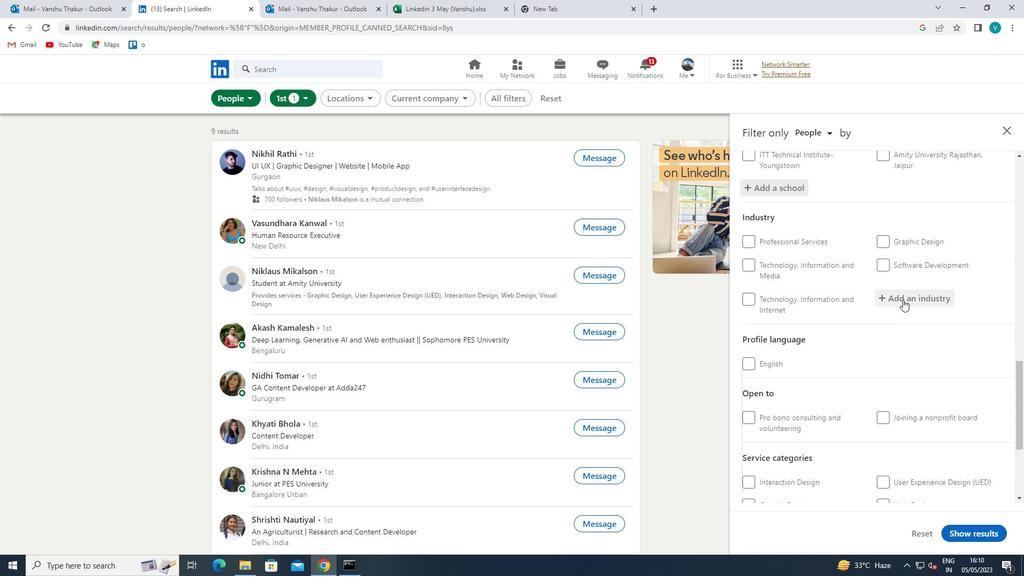 
Action: Mouse moved to (903, 300)
Screenshot: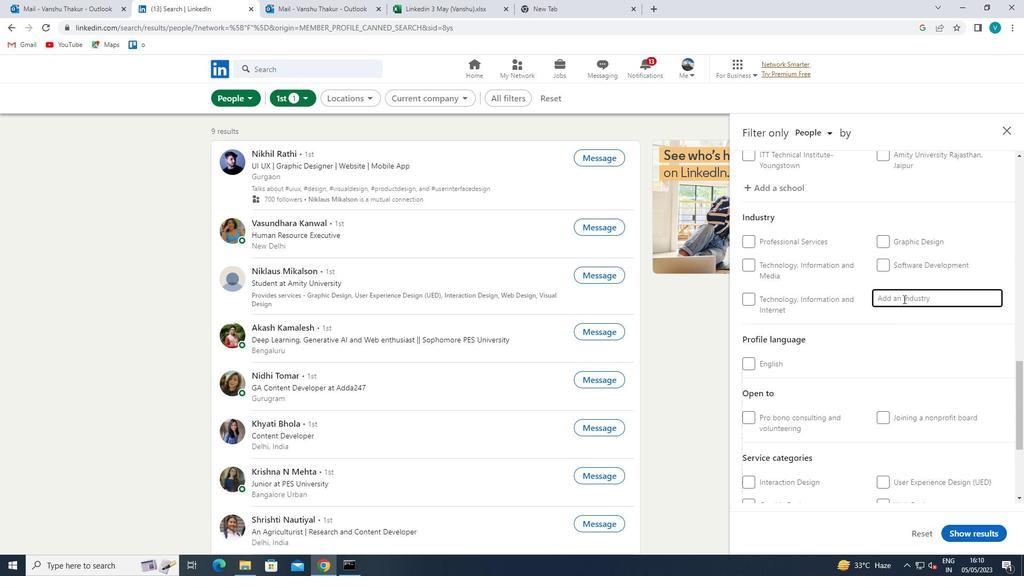 
Action: Key pressed <Key.shift>URBAN<Key.space>
Screenshot: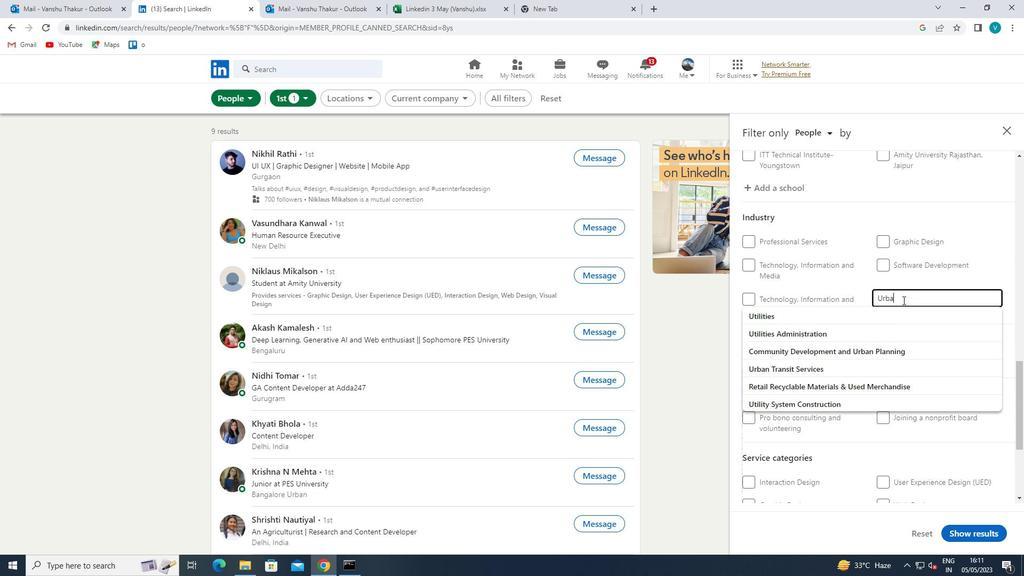 
Action: Mouse moved to (913, 325)
Screenshot: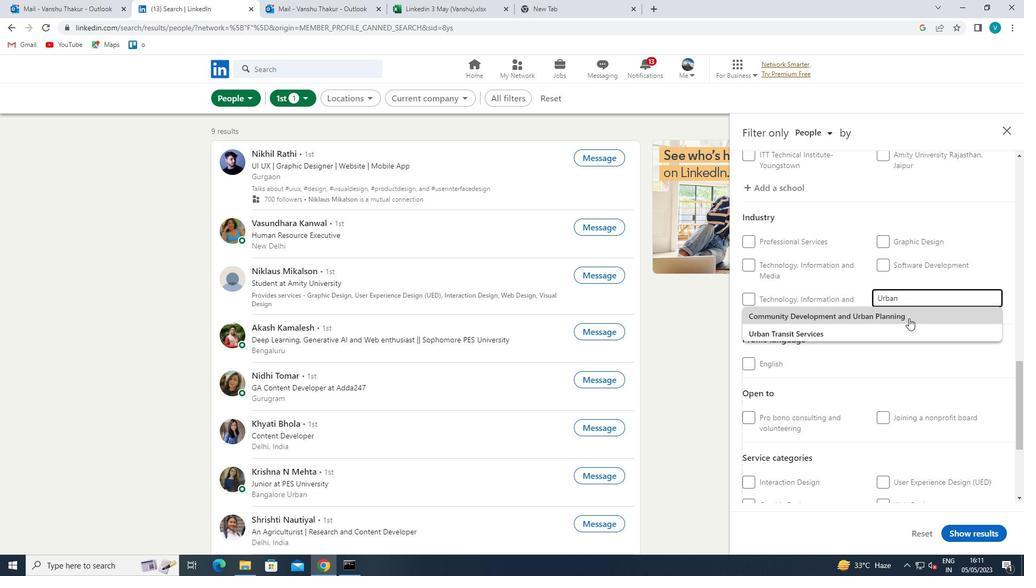 
Action: Mouse pressed left at (913, 325)
Screenshot: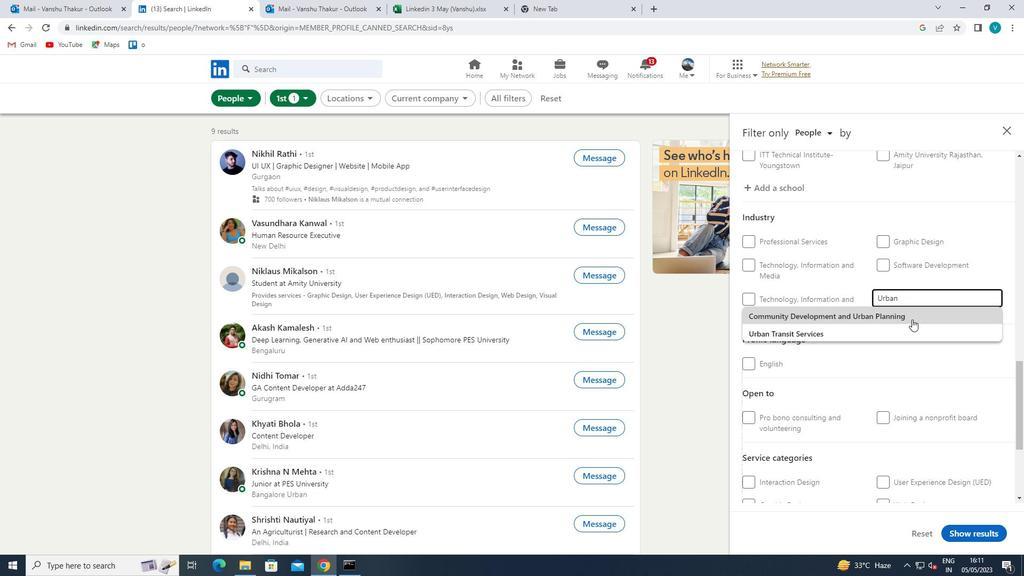 
Action: Mouse moved to (913, 325)
Screenshot: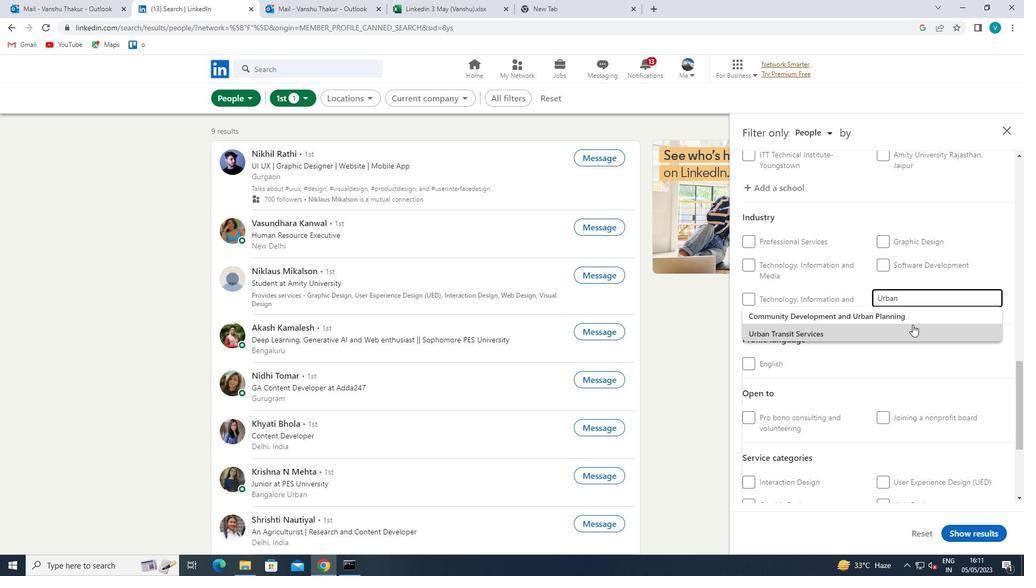 
Action: Mouse scrolled (913, 324) with delta (0, 0)
Screenshot: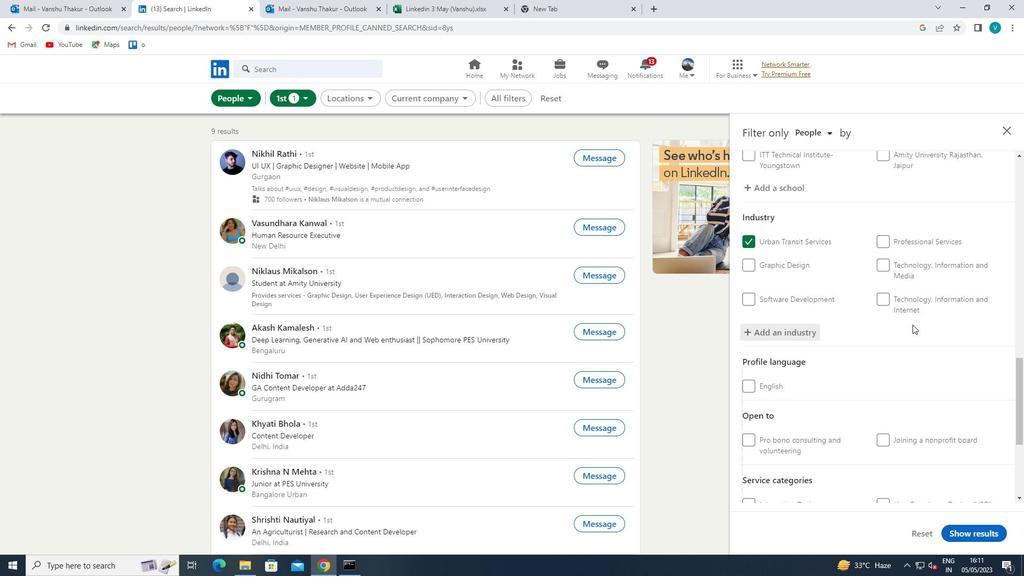 
Action: Mouse scrolled (913, 324) with delta (0, 0)
Screenshot: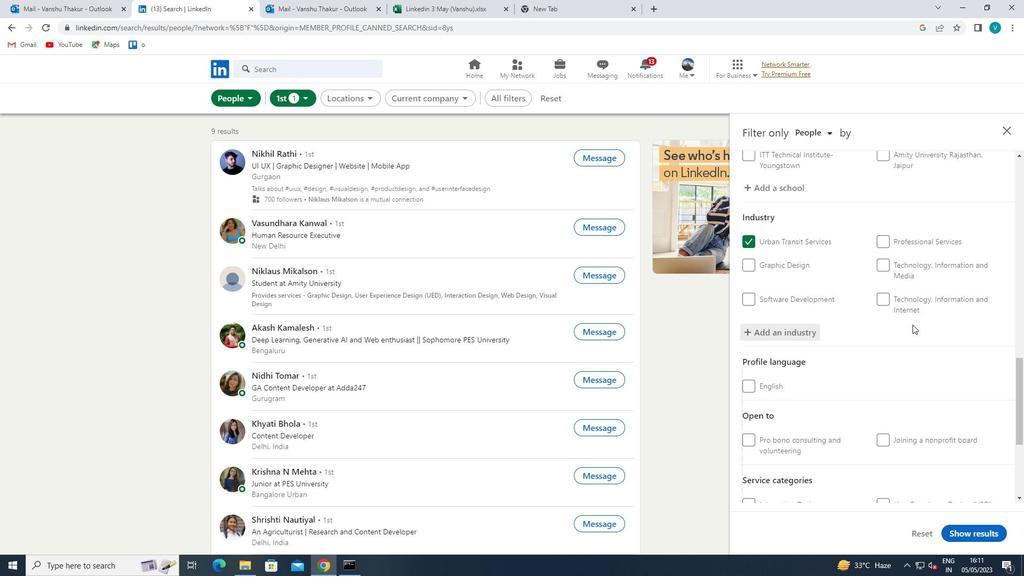 
Action: Mouse scrolled (913, 324) with delta (0, 0)
Screenshot: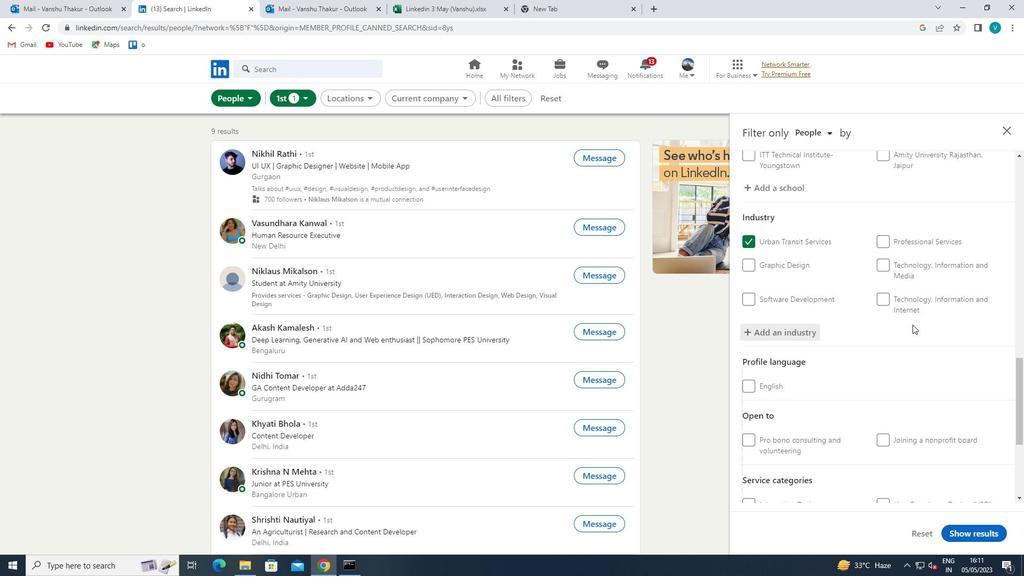 
Action: Mouse scrolled (913, 324) with delta (0, 0)
Screenshot: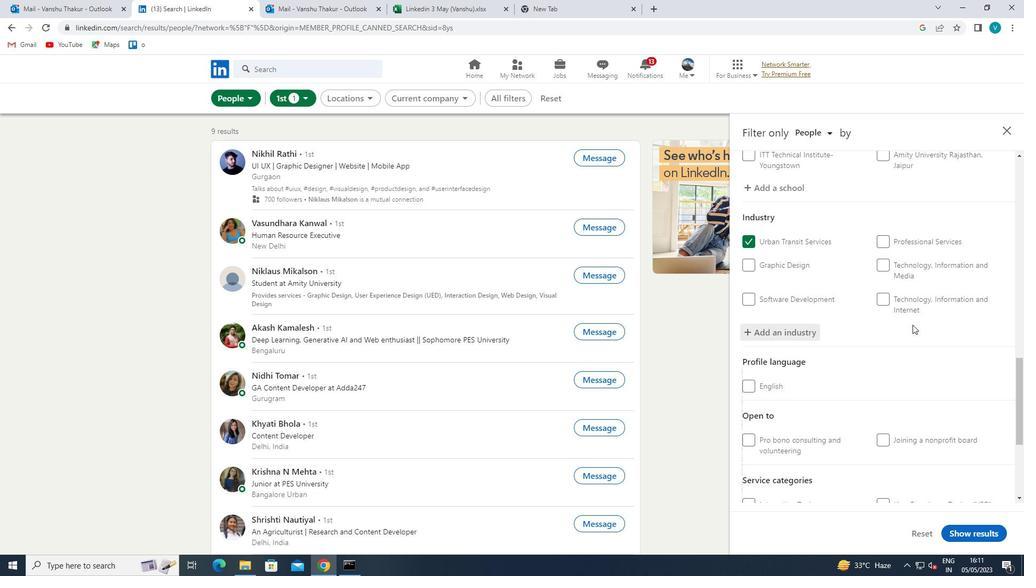 
Action: Mouse moved to (915, 346)
Screenshot: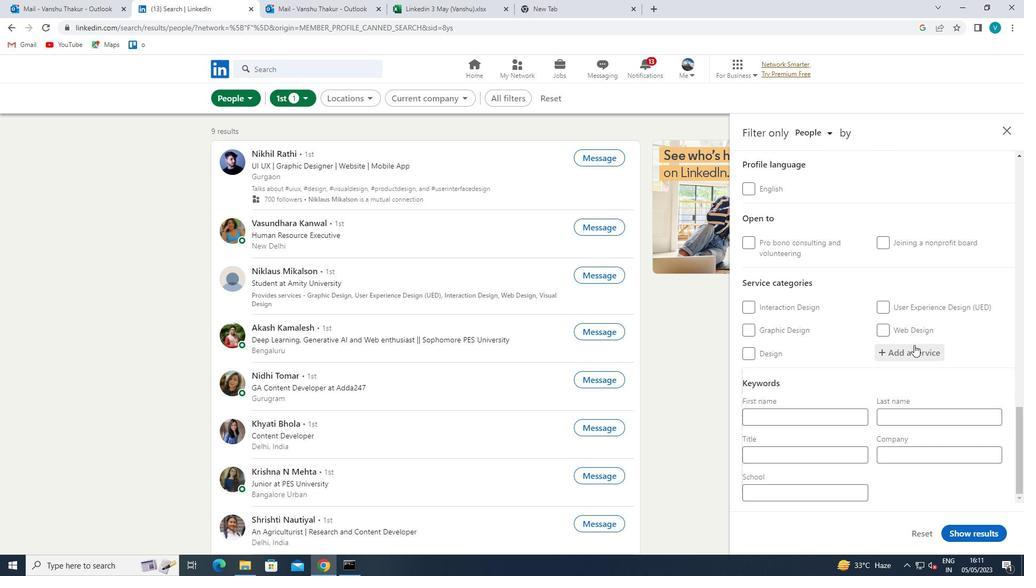 
Action: Mouse pressed left at (915, 346)
Screenshot: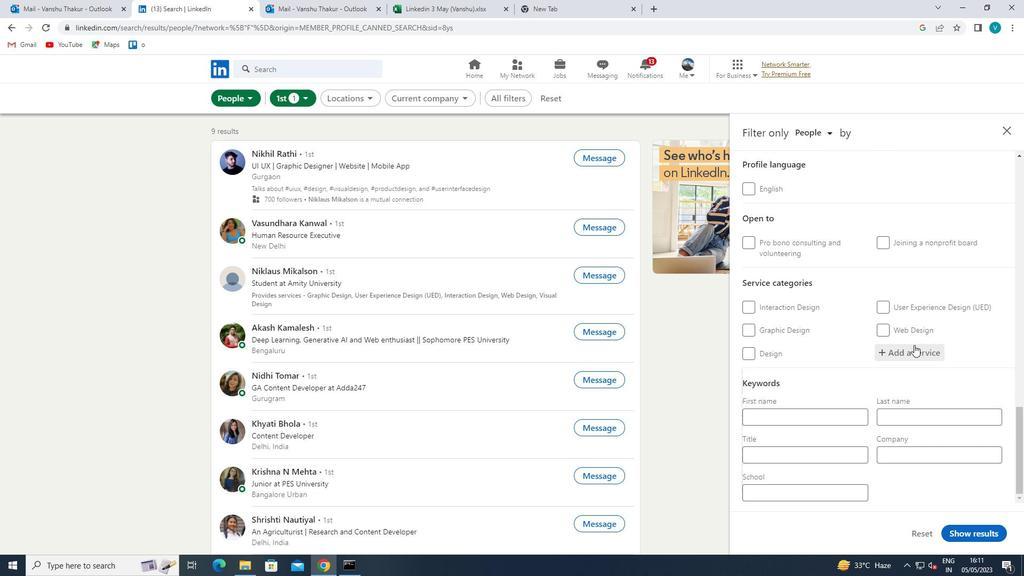 
Action: Mouse moved to (904, 349)
Screenshot: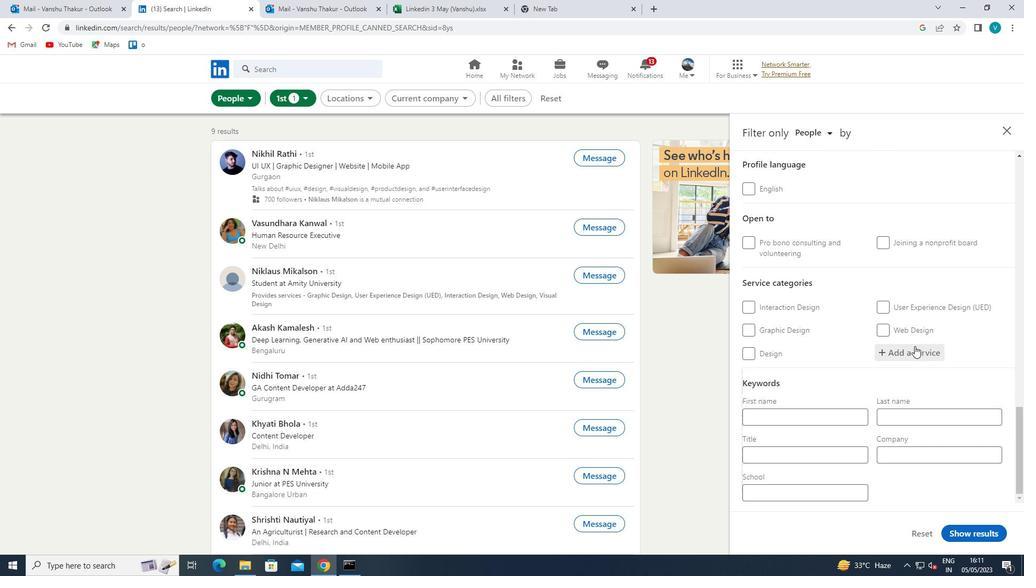 
Action: Key pressed <Key.shift>TRADE
Screenshot: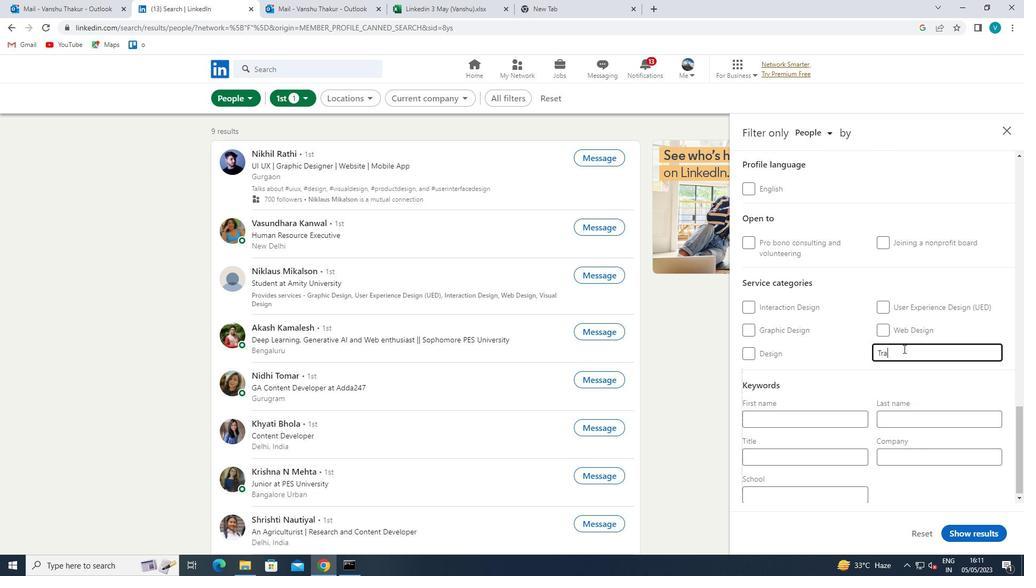 
Action: Mouse moved to (893, 364)
Screenshot: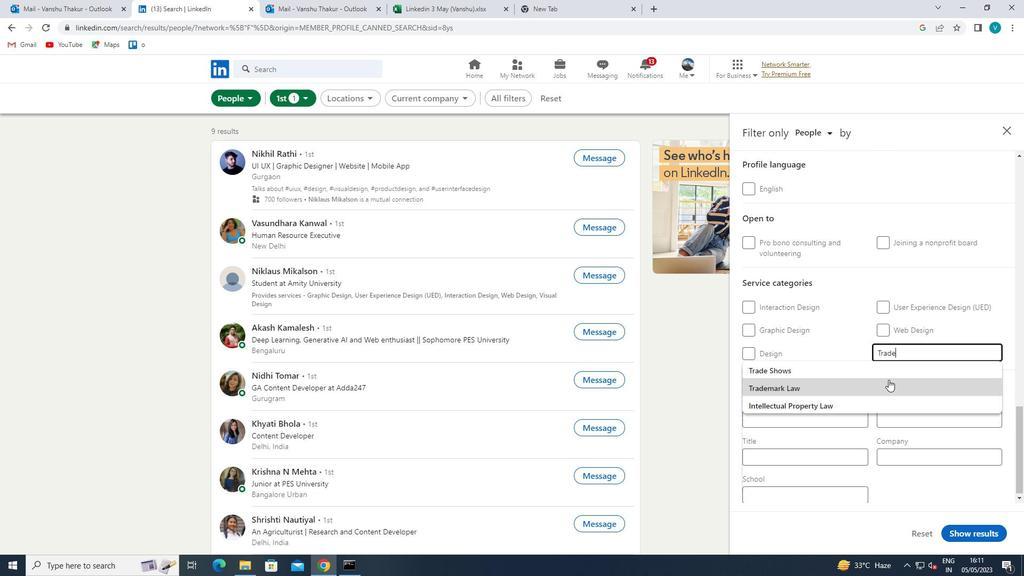 
Action: Mouse pressed left at (893, 364)
Screenshot: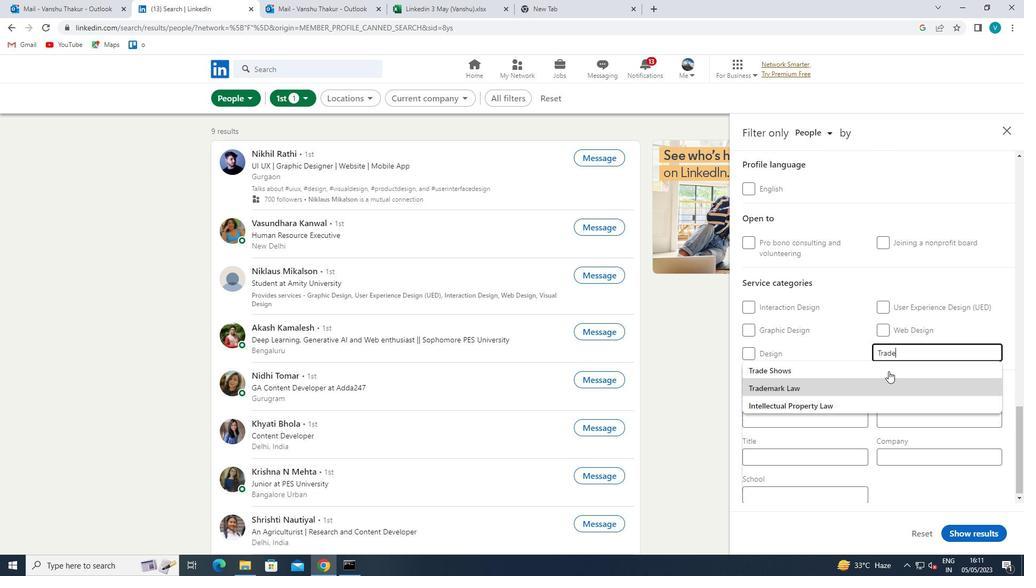 
Action: Mouse scrolled (893, 363) with delta (0, 0)
Screenshot: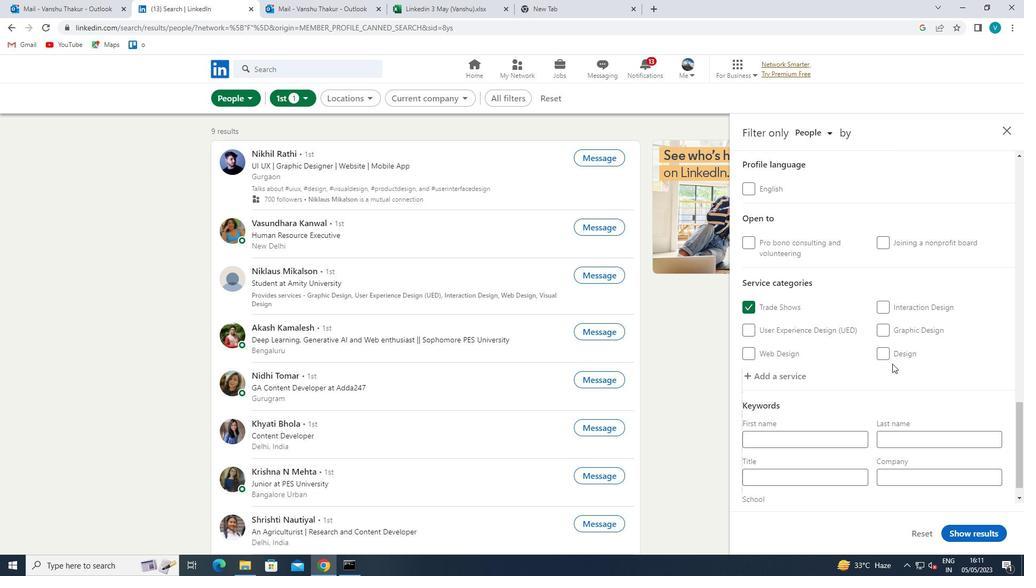
Action: Mouse scrolled (893, 363) with delta (0, 0)
Screenshot: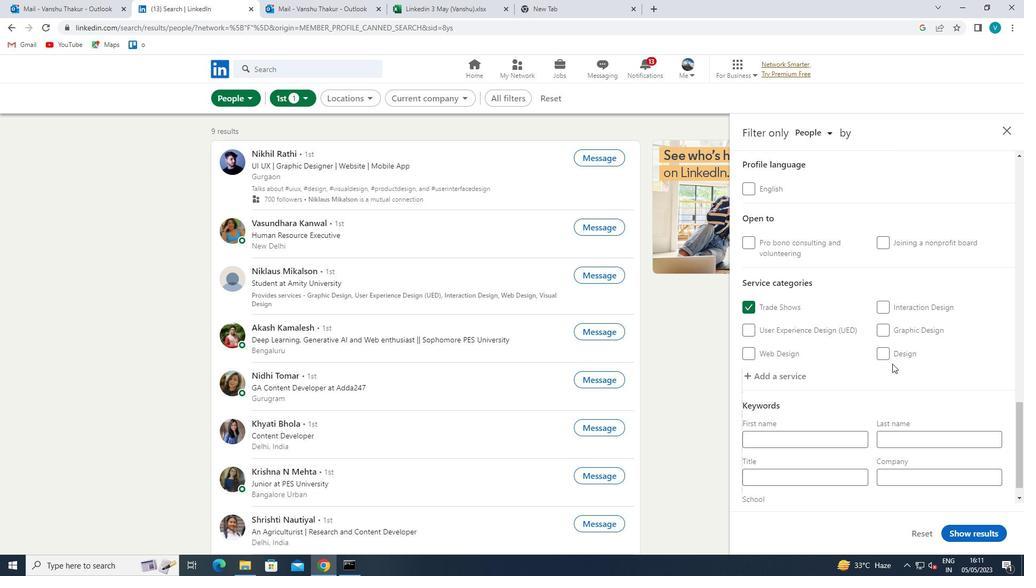 
Action: Mouse scrolled (893, 363) with delta (0, 0)
Screenshot: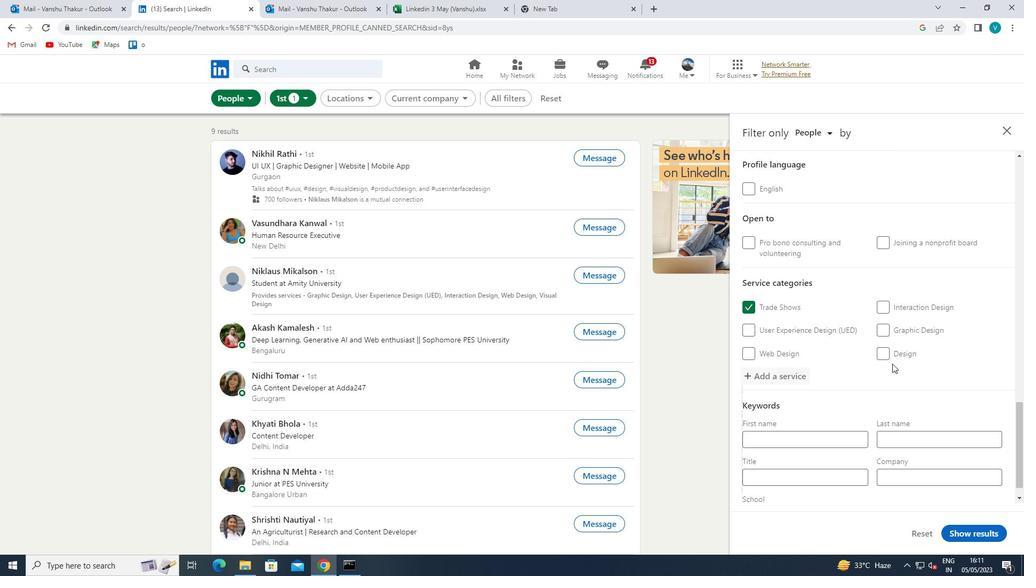 
Action: Mouse moved to (838, 453)
Screenshot: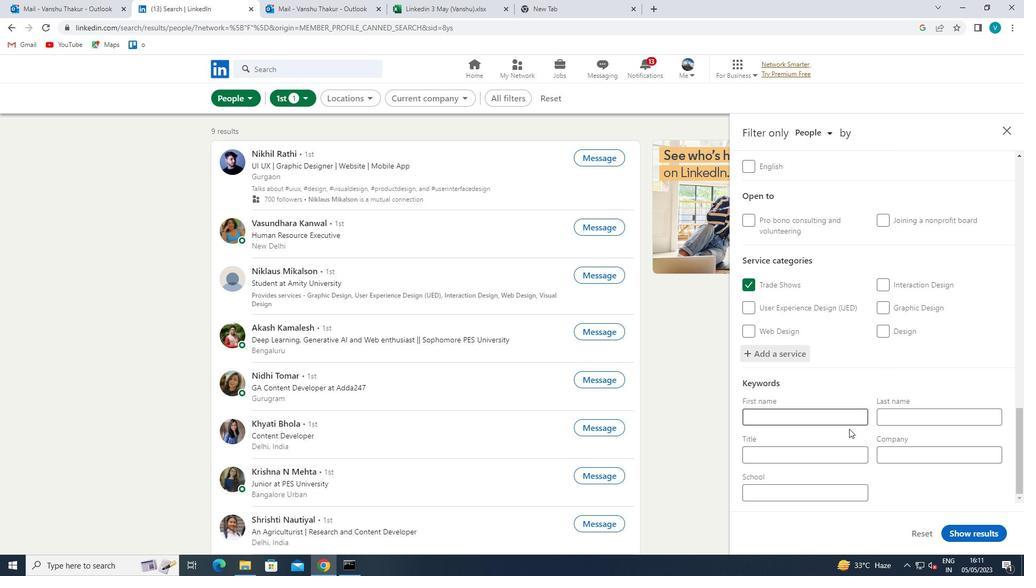 
Action: Mouse pressed left at (838, 453)
Screenshot: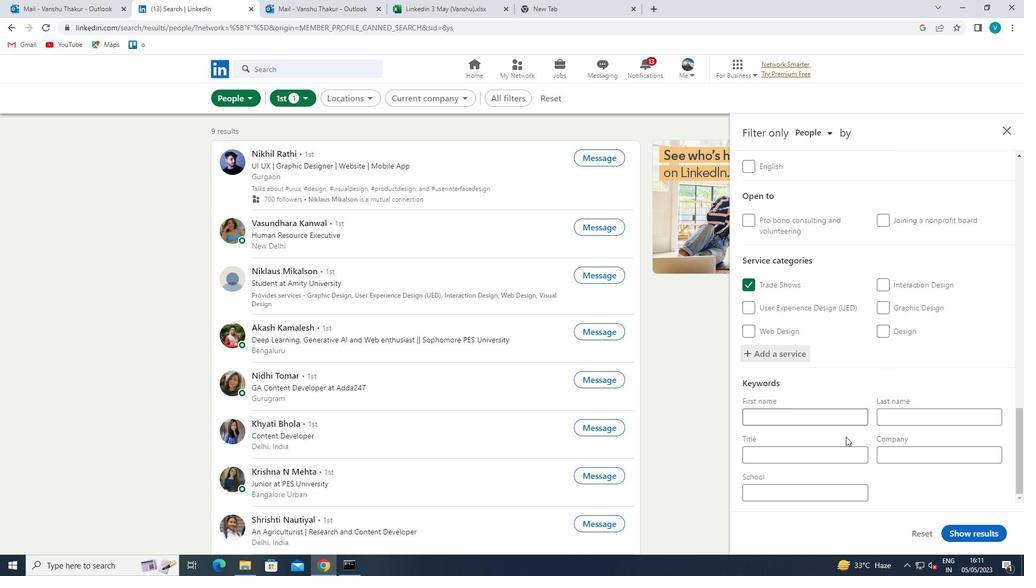 
Action: Key pressed <Key.shift>BUSINESS<Key.space><Key.shift>MANAGER<Key.space>
Screenshot: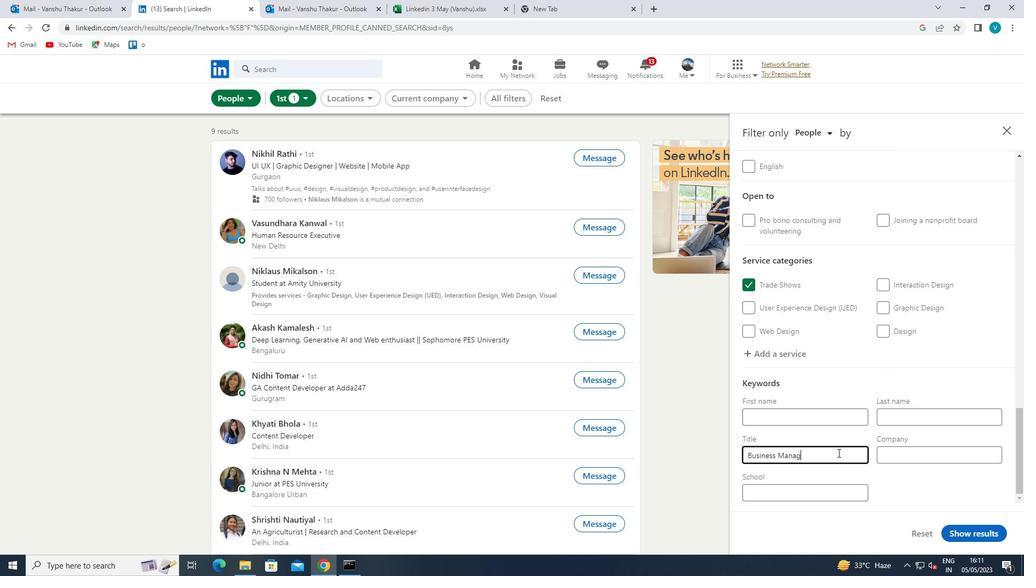 
Action: Mouse moved to (969, 528)
Screenshot: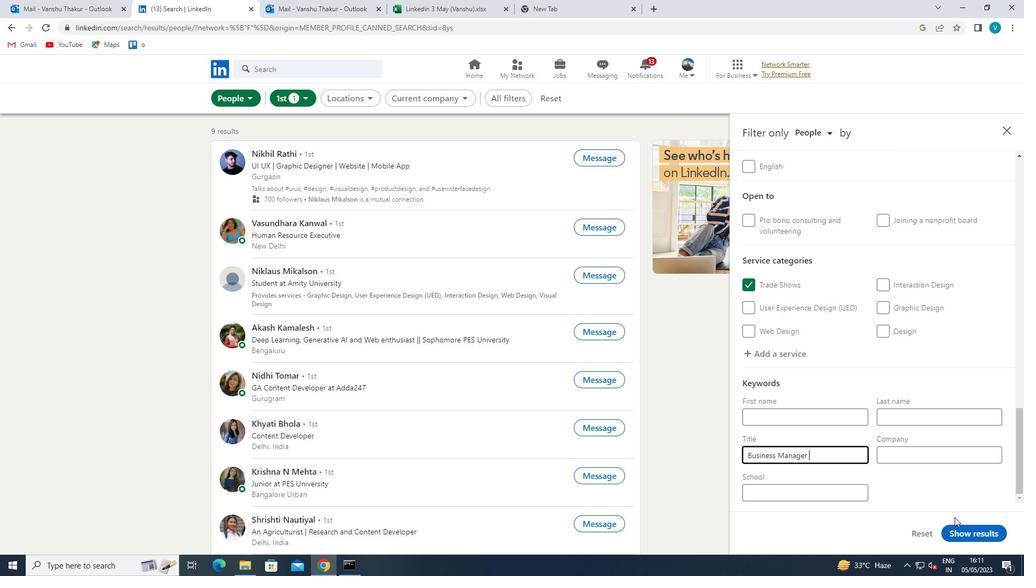 
Action: Mouse pressed left at (969, 528)
Screenshot: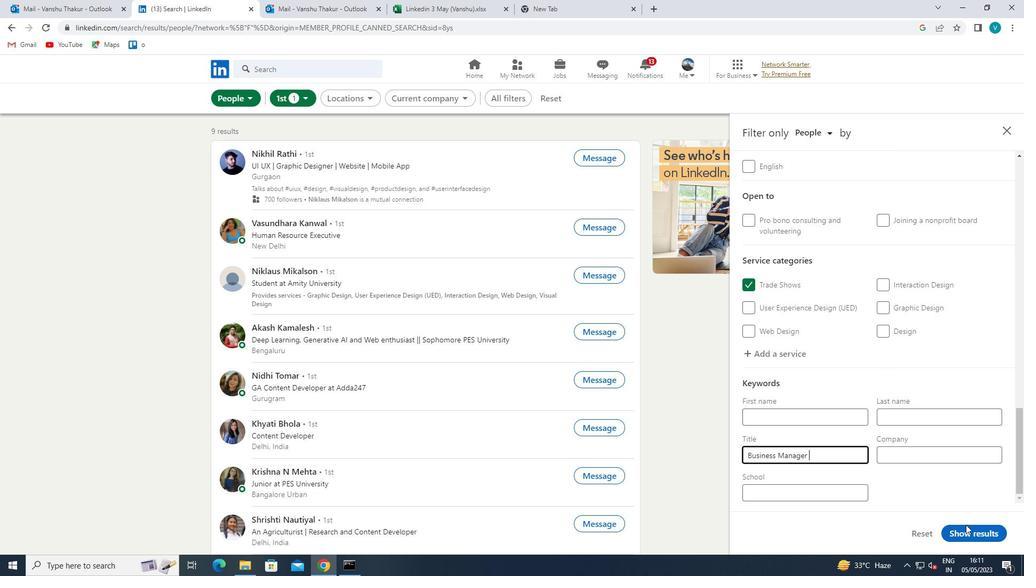 
